 Task: Edit the show available start times in increments of 45 minutes.
Action: Mouse moved to (448, 264)
Screenshot: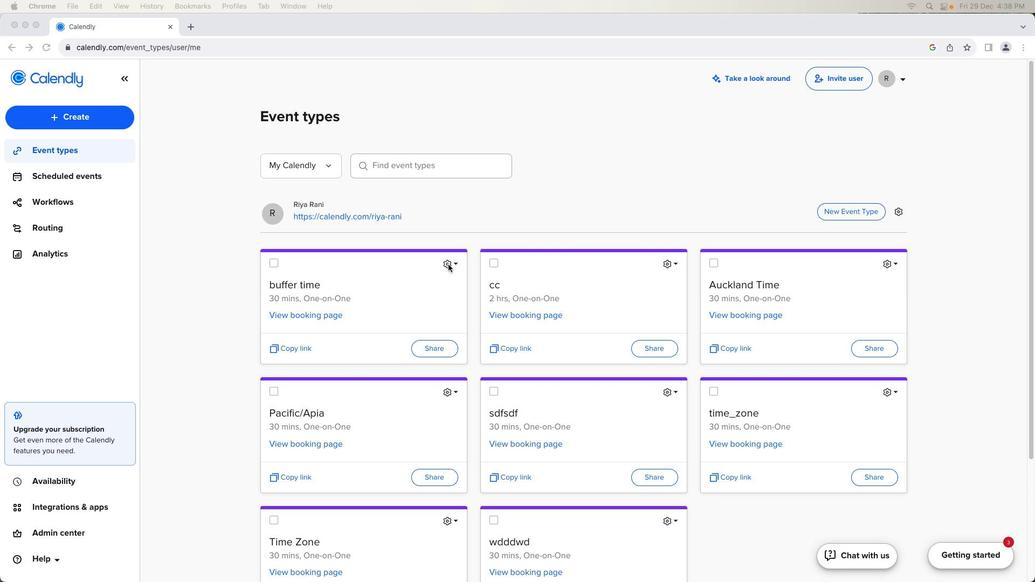 
Action: Mouse pressed left at (448, 264)
Screenshot: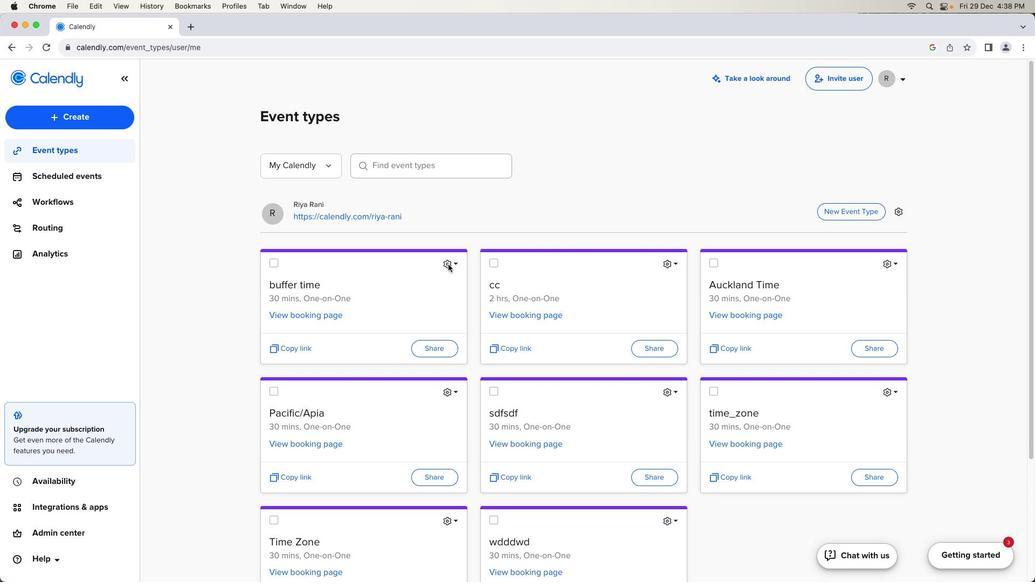 
Action: Mouse pressed left at (448, 264)
Screenshot: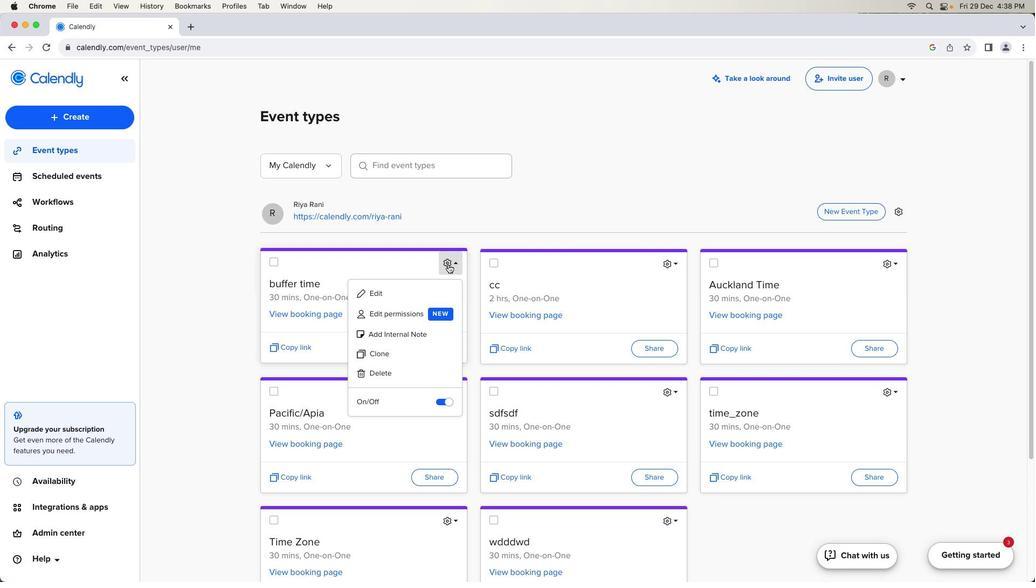 
Action: Mouse moved to (421, 298)
Screenshot: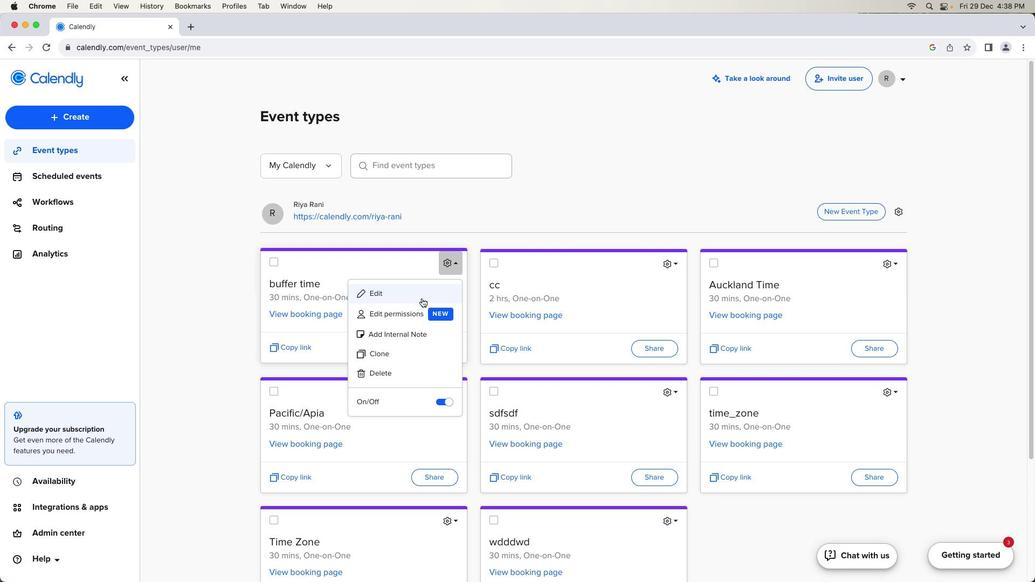 
Action: Mouse pressed left at (421, 298)
Screenshot: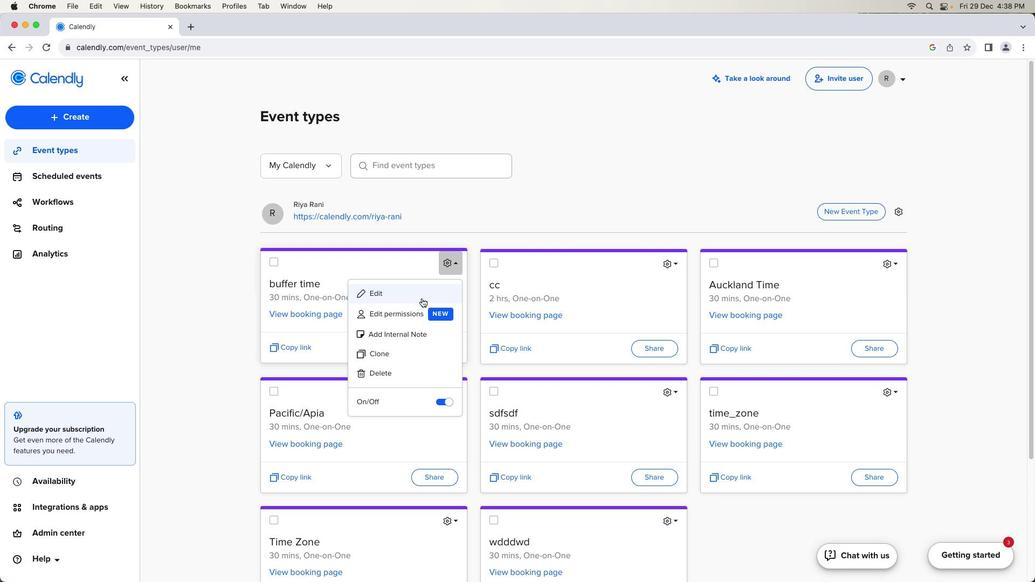 
Action: Mouse moved to (111, 476)
Screenshot: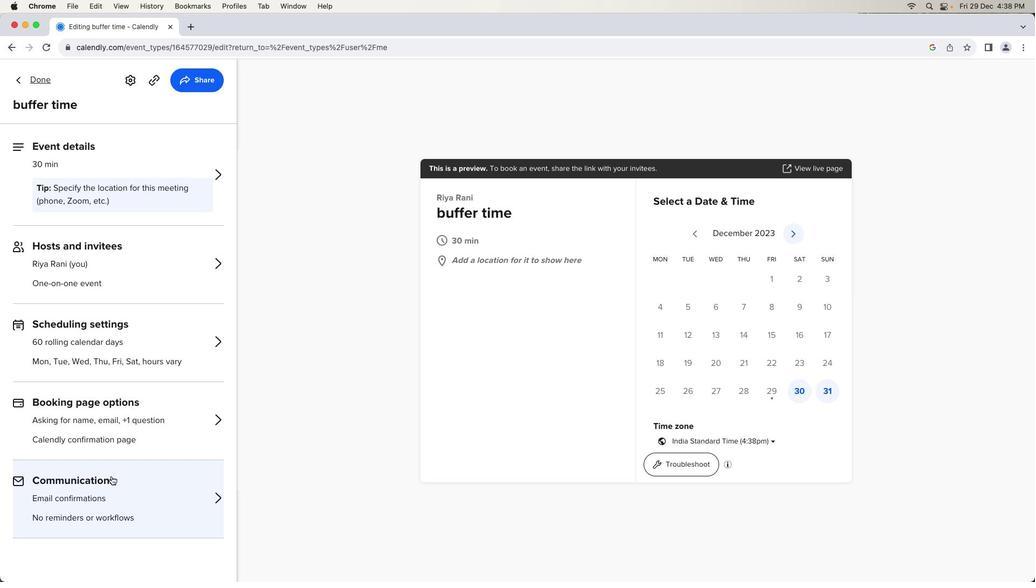 
Action: Mouse scrolled (111, 476) with delta (0, 0)
Screenshot: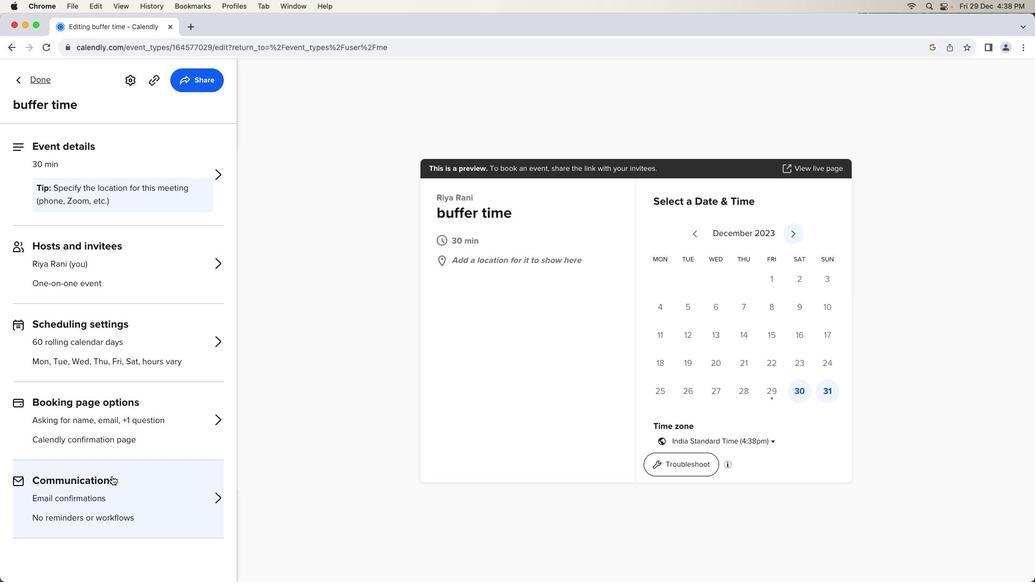 
Action: Mouse scrolled (111, 476) with delta (0, 0)
Screenshot: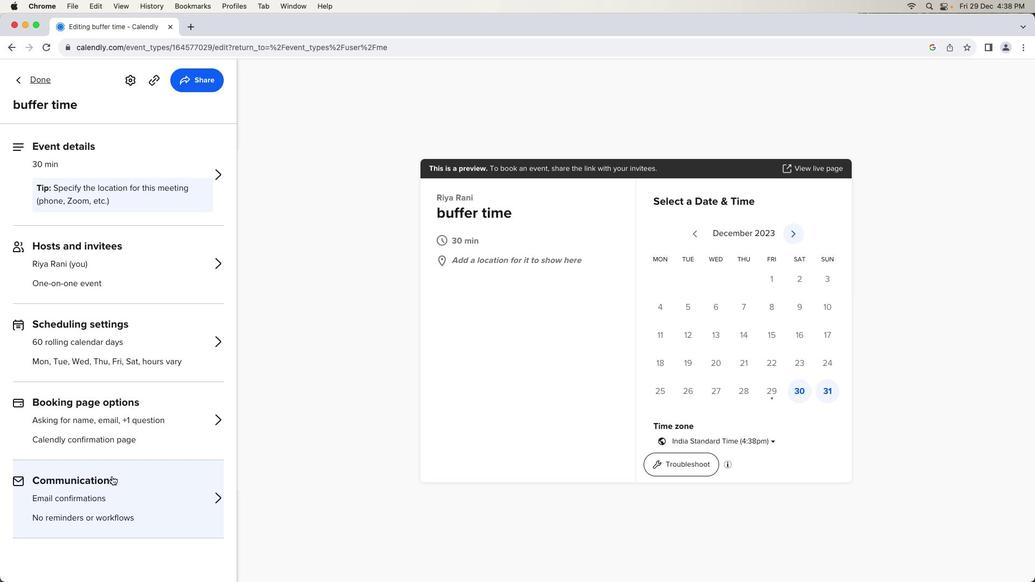 
Action: Mouse scrolled (111, 476) with delta (0, 0)
Screenshot: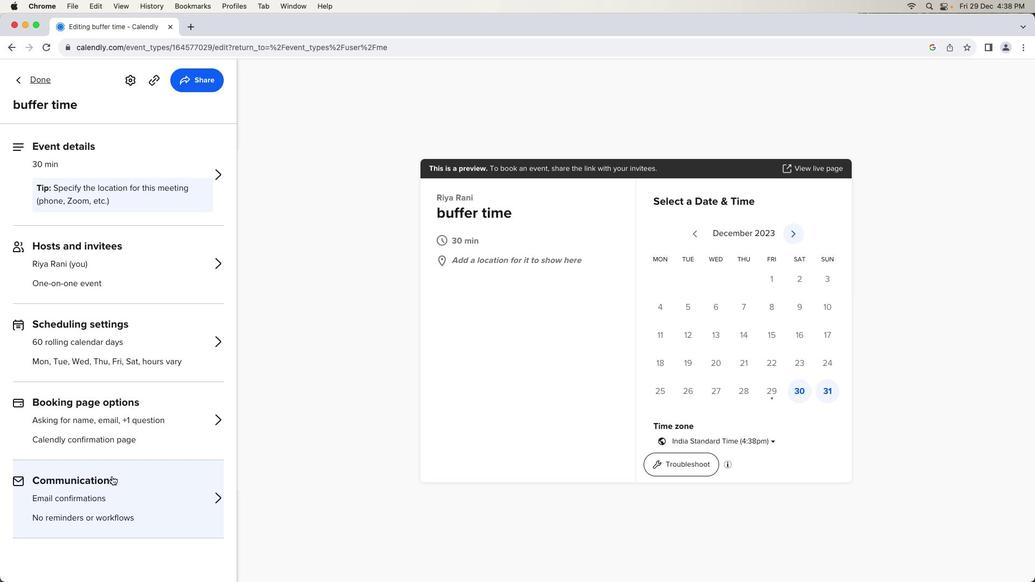 
Action: Mouse moved to (111, 476)
Screenshot: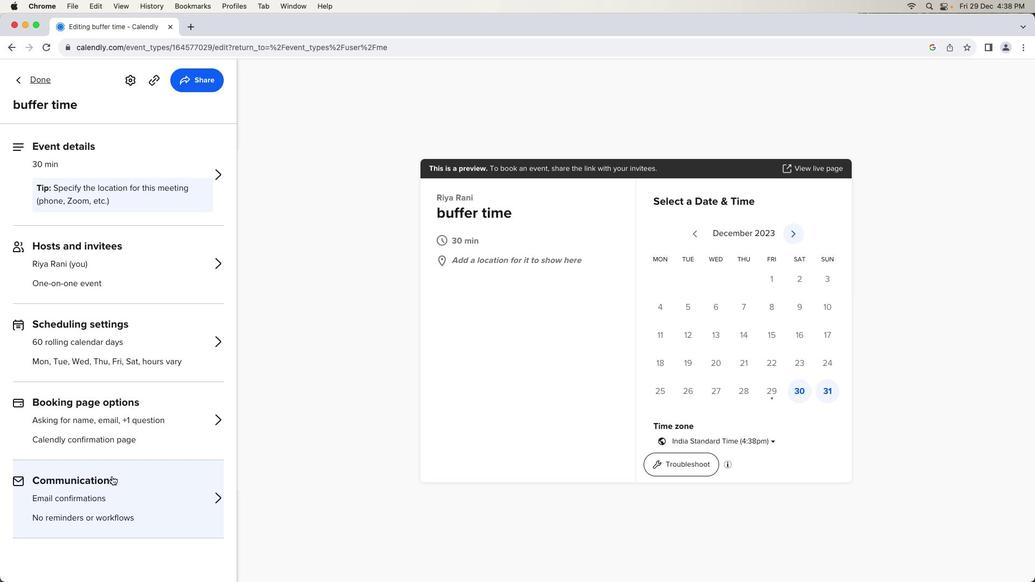 
Action: Mouse scrolled (111, 476) with delta (0, -1)
Screenshot: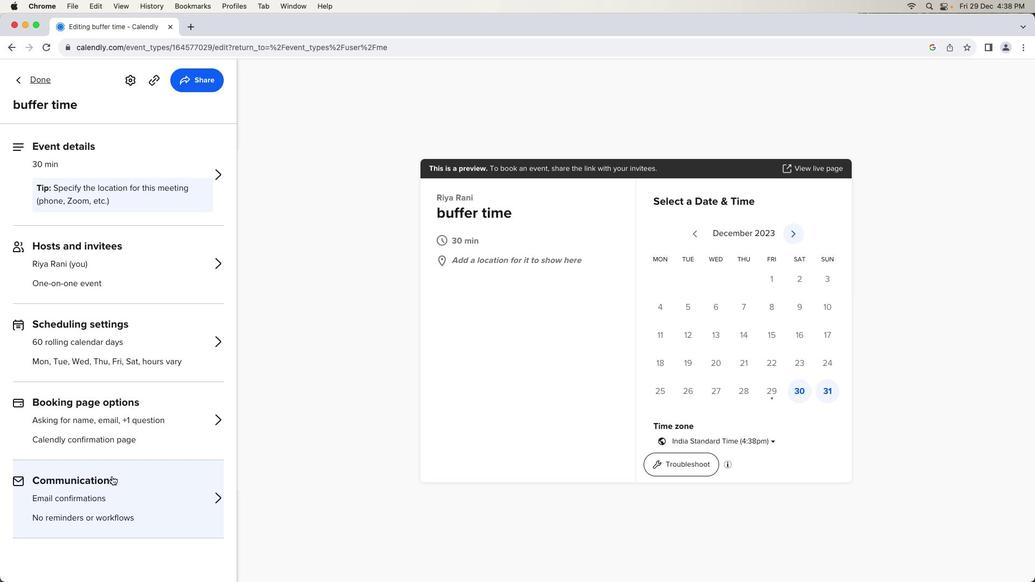 
Action: Mouse moved to (114, 470)
Screenshot: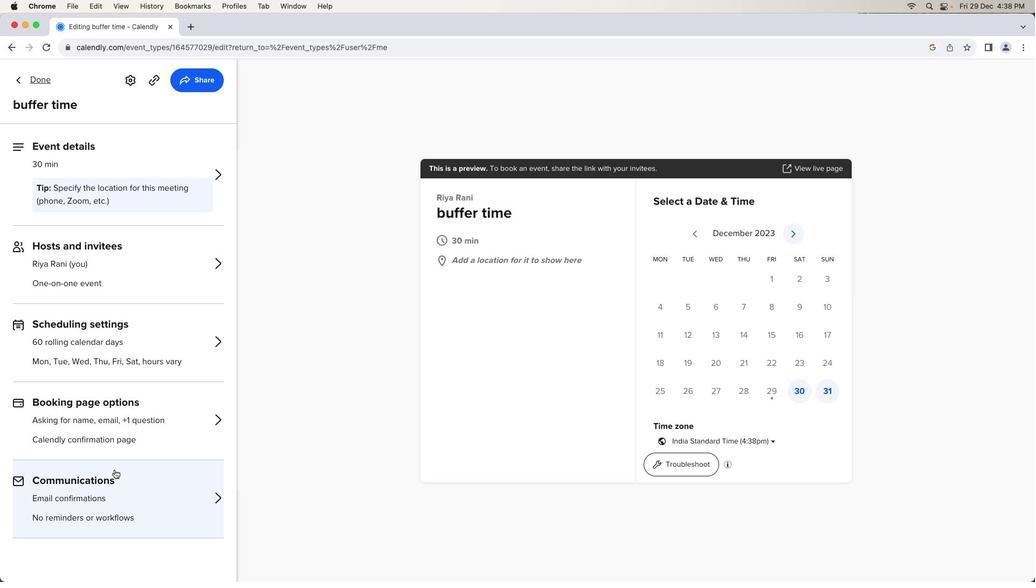 
Action: Mouse scrolled (114, 470) with delta (0, 0)
Screenshot: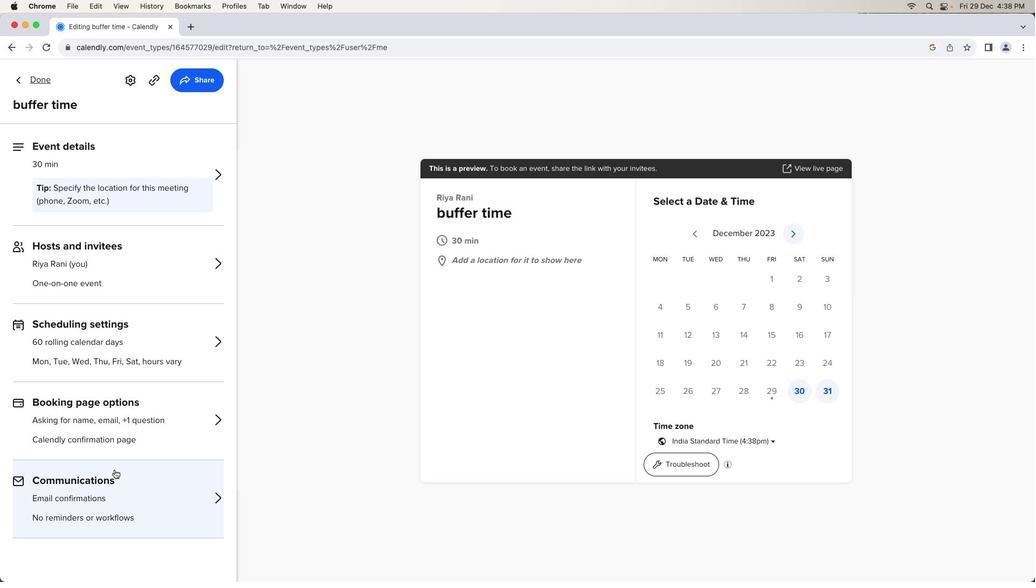 
Action: Mouse moved to (114, 469)
Screenshot: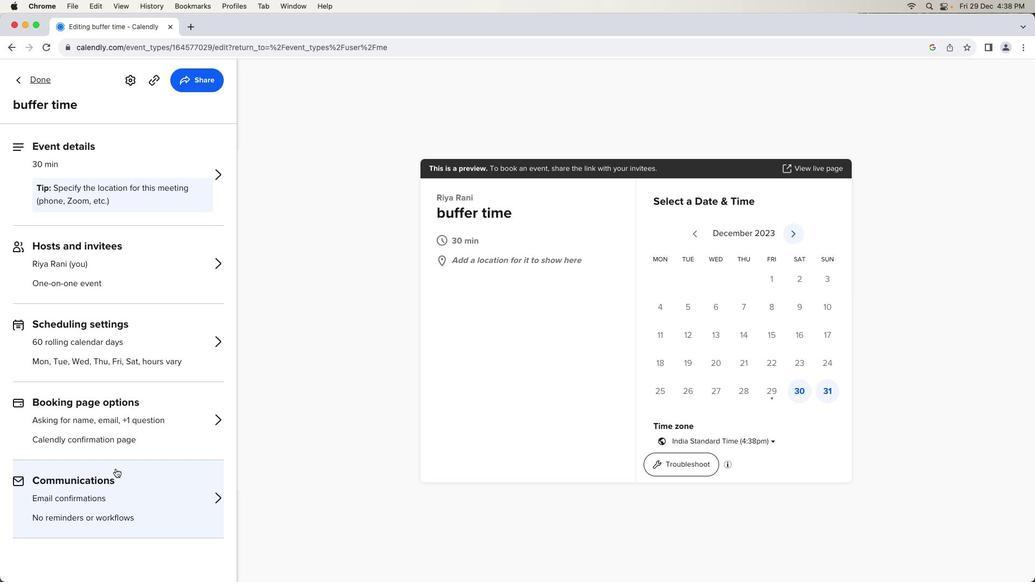 
Action: Mouse scrolled (114, 469) with delta (0, 0)
Screenshot: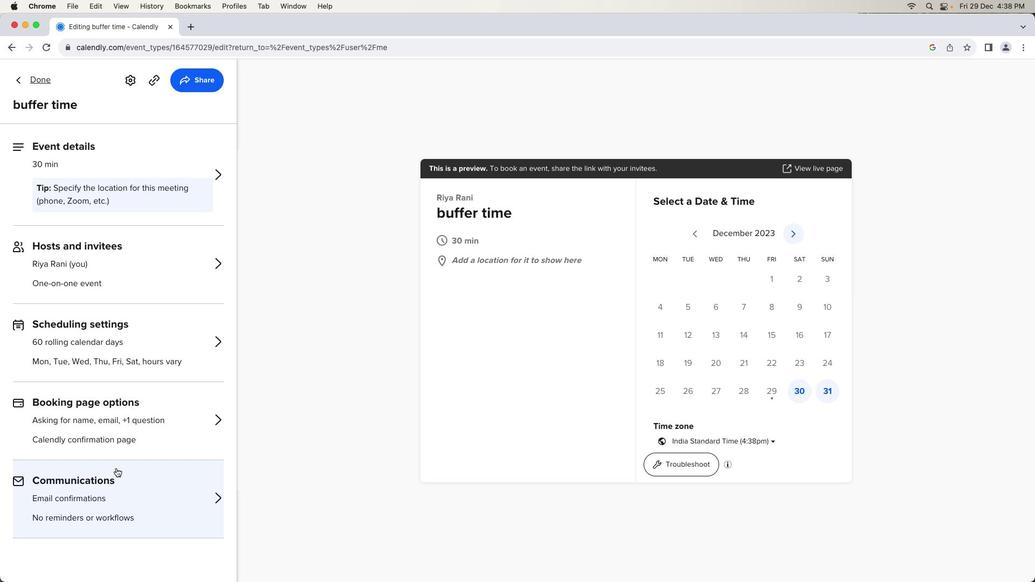
Action: Mouse scrolled (114, 469) with delta (0, 0)
Screenshot: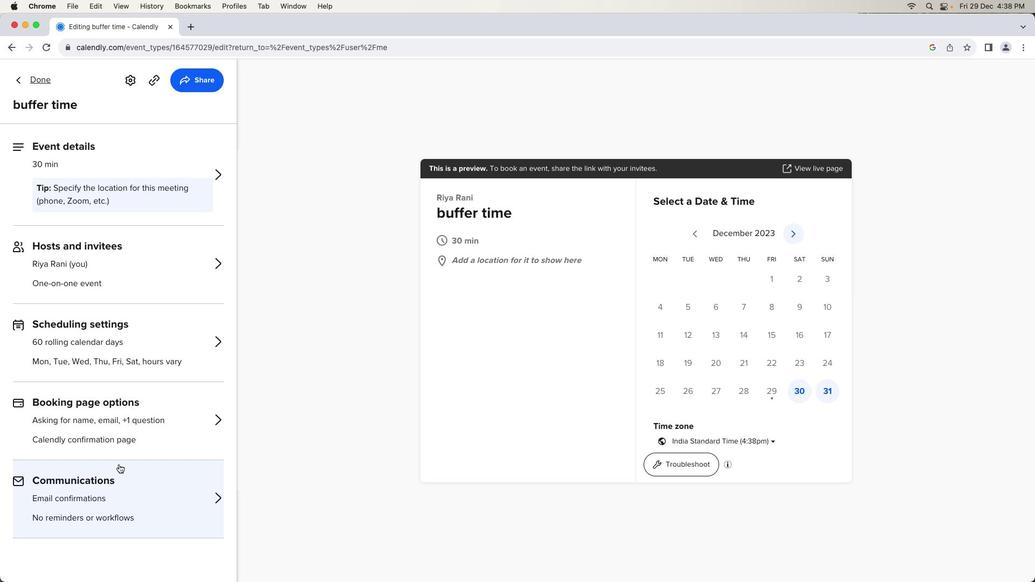 
Action: Mouse moved to (115, 468)
Screenshot: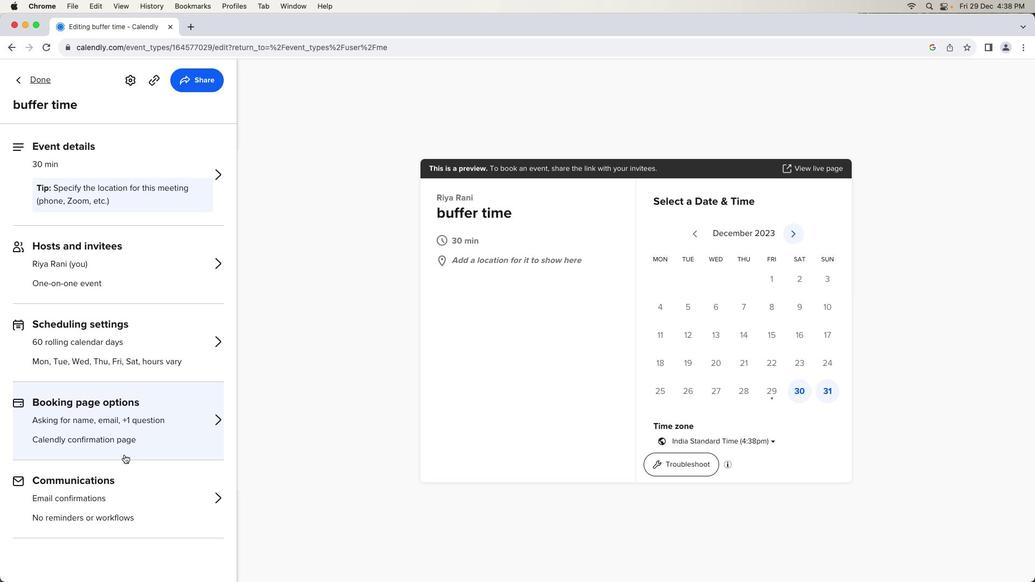 
Action: Mouse scrolled (115, 468) with delta (0, 0)
Screenshot: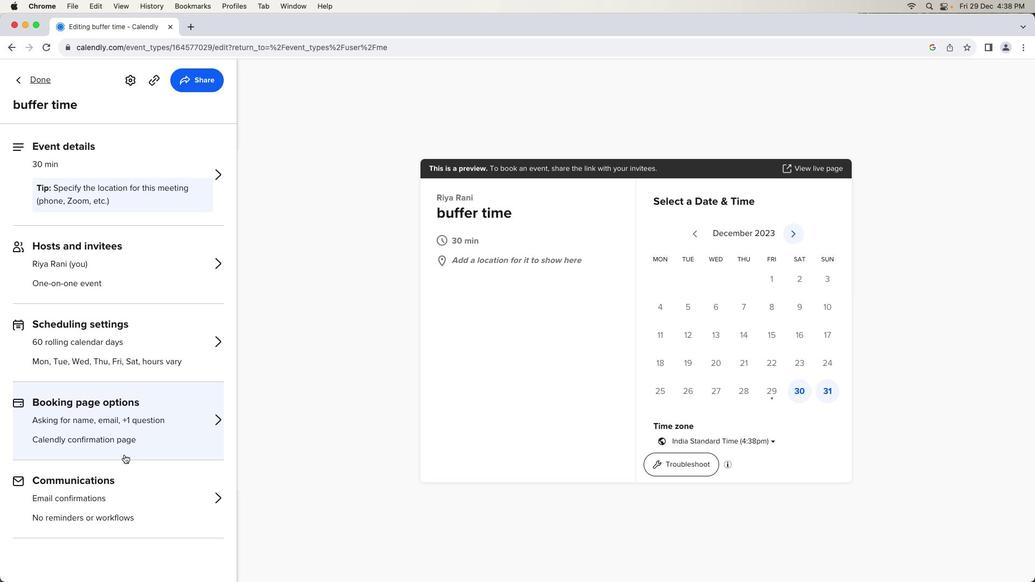 
Action: Mouse moved to (179, 337)
Screenshot: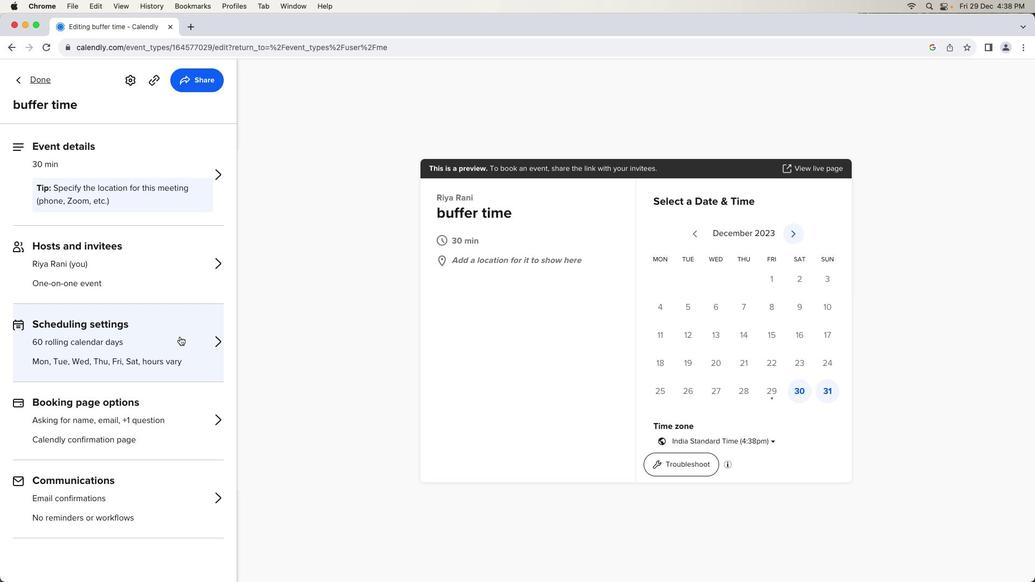 
Action: Mouse pressed left at (179, 337)
Screenshot: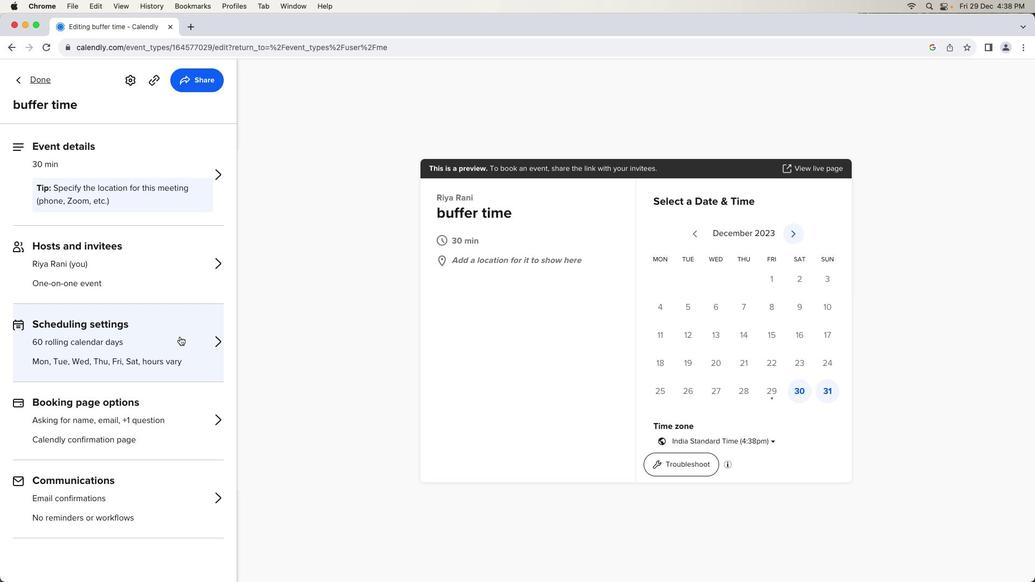 
Action: Mouse moved to (158, 423)
Screenshot: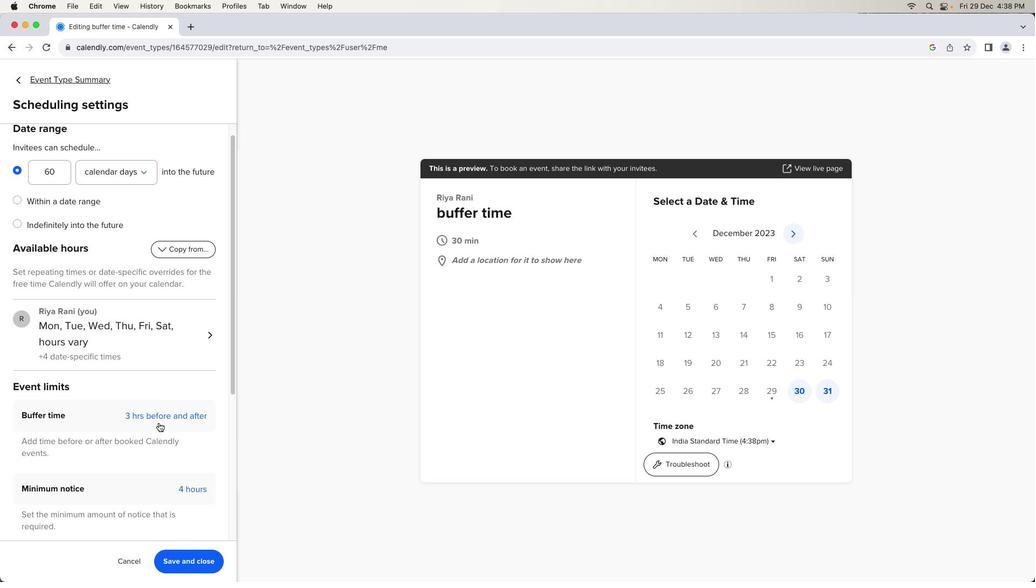 
Action: Mouse scrolled (158, 423) with delta (0, 0)
Screenshot: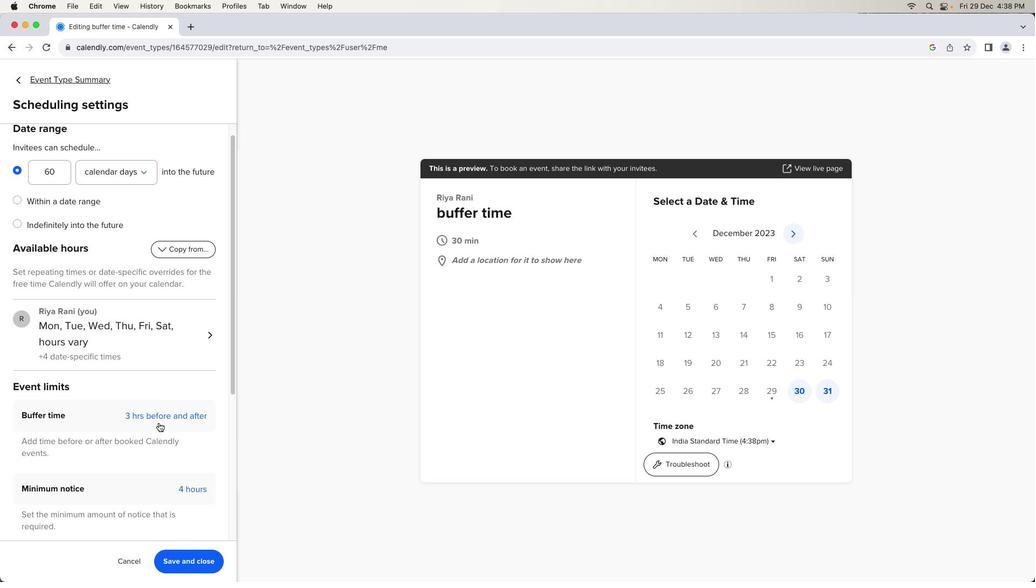 
Action: Mouse moved to (158, 422)
Screenshot: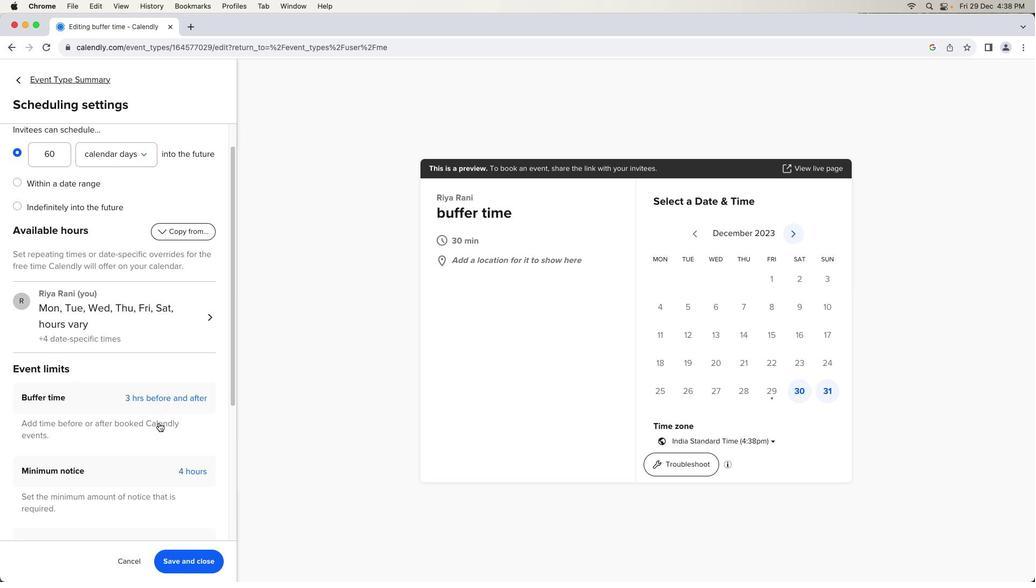 
Action: Mouse scrolled (158, 422) with delta (0, 0)
Screenshot: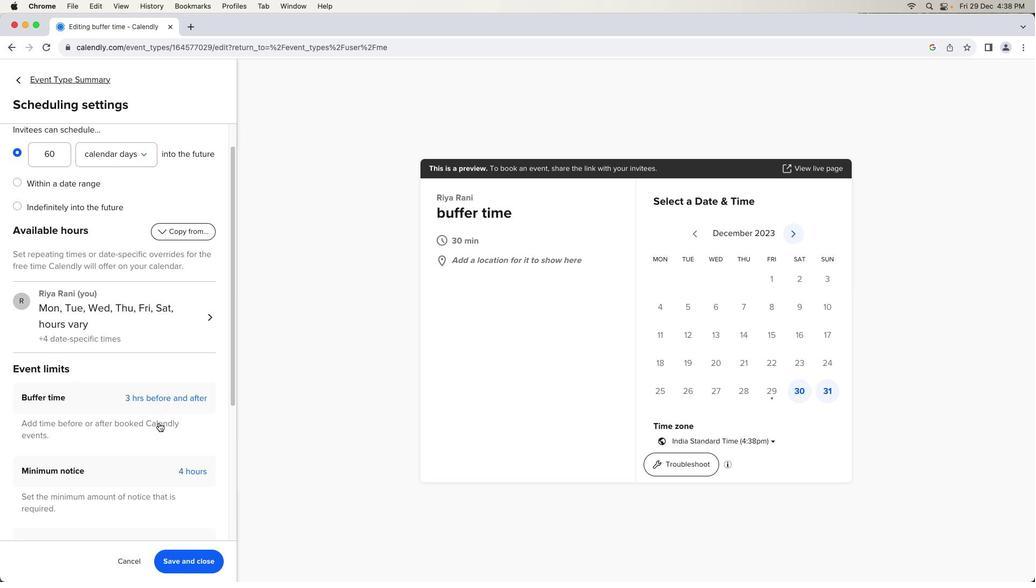 
Action: Mouse moved to (159, 422)
Screenshot: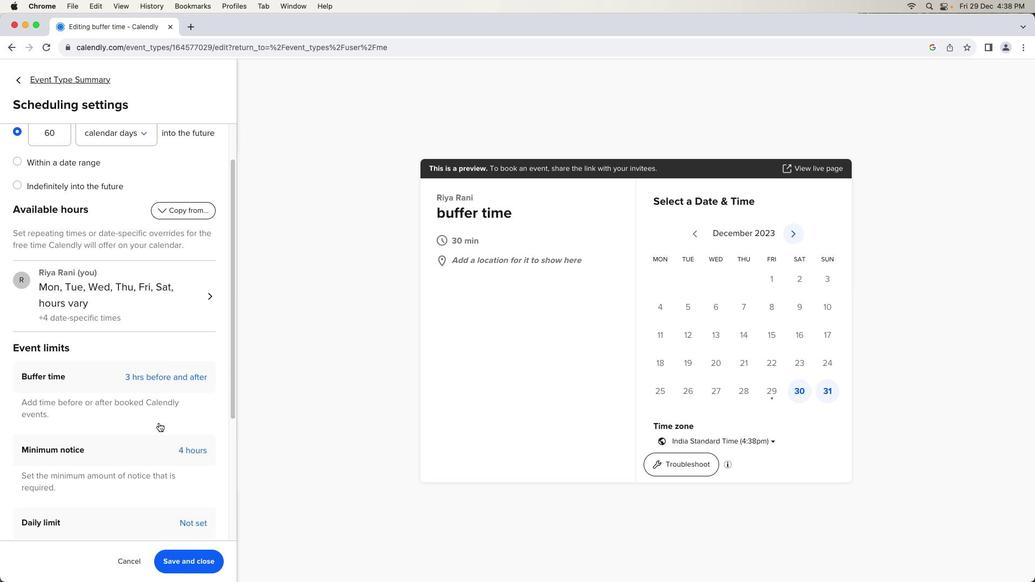 
Action: Mouse scrolled (159, 422) with delta (0, -1)
Screenshot: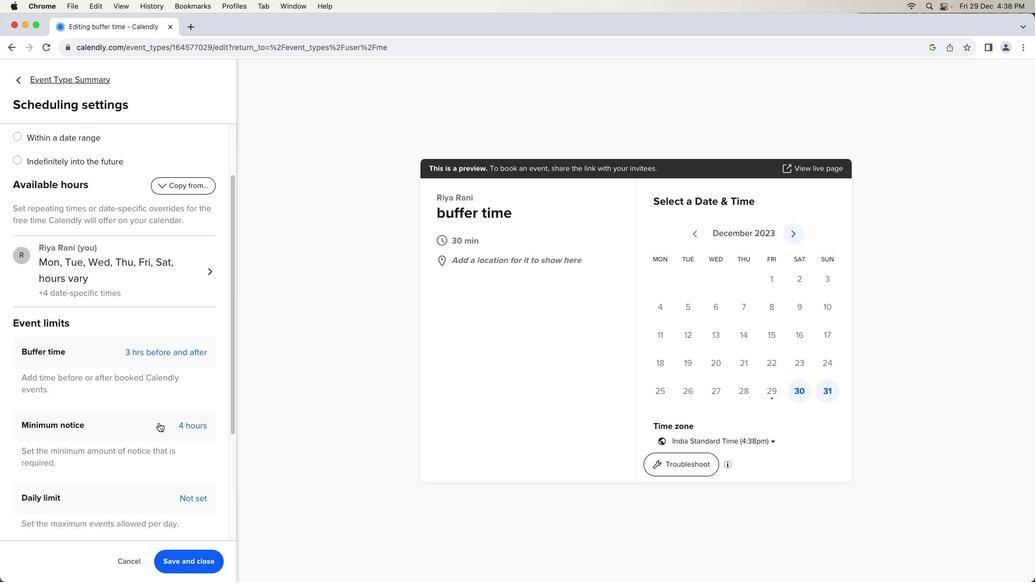 
Action: Mouse scrolled (159, 422) with delta (0, -1)
Screenshot: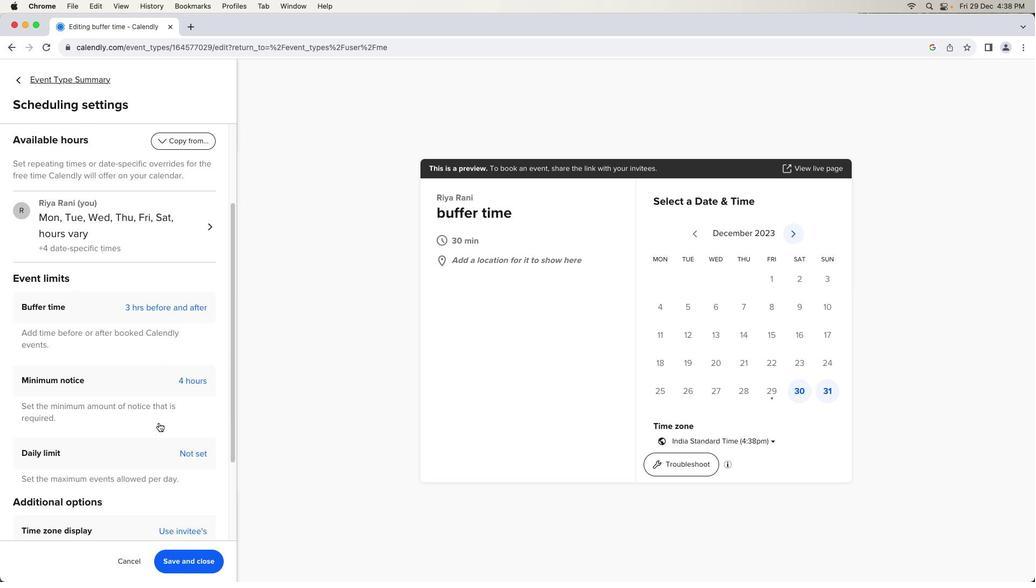 
Action: Mouse moved to (159, 422)
Screenshot: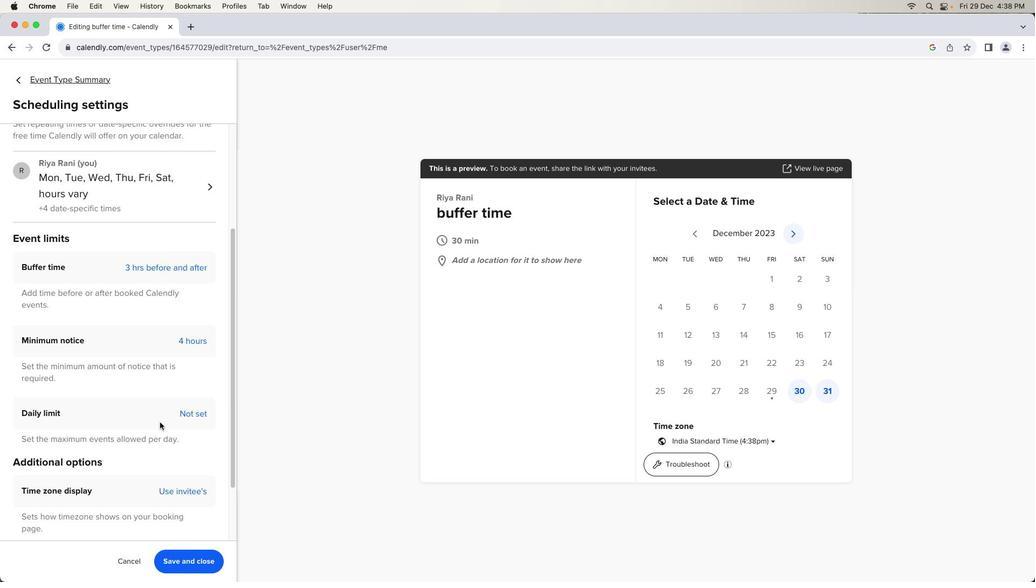
Action: Mouse scrolled (159, 422) with delta (0, 0)
Screenshot: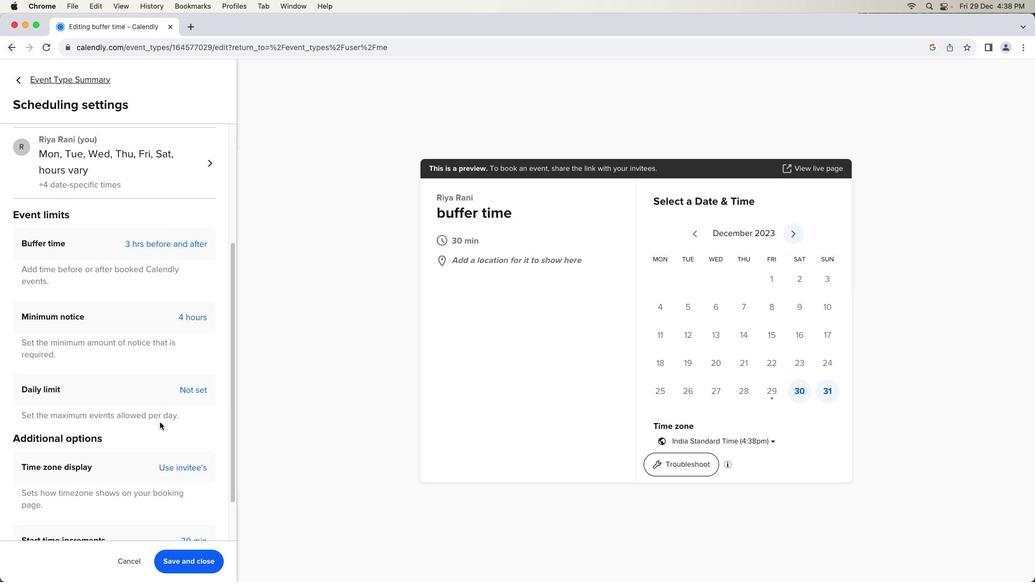 
Action: Mouse scrolled (159, 422) with delta (0, 0)
Screenshot: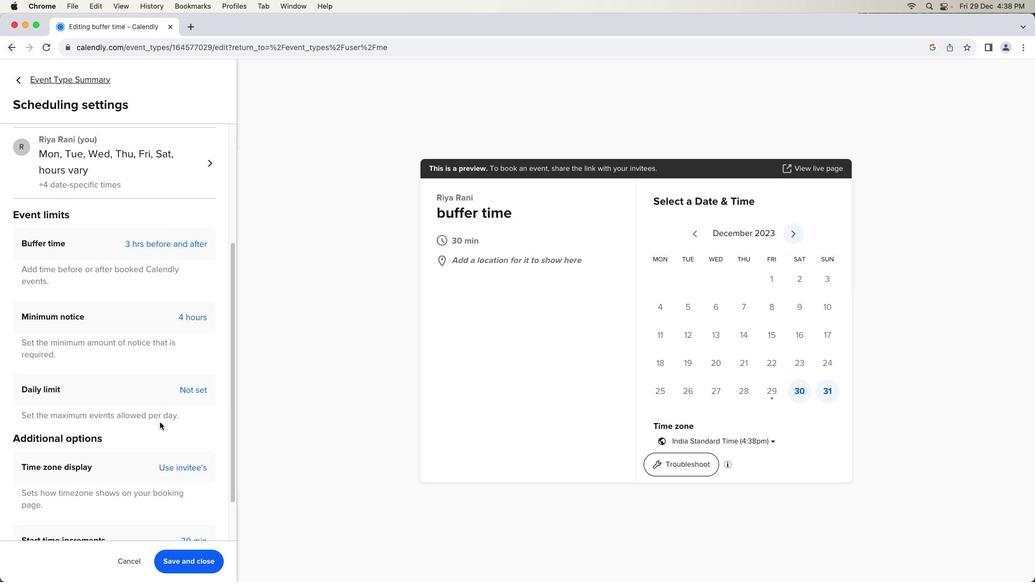 
Action: Mouse moved to (159, 422)
Screenshot: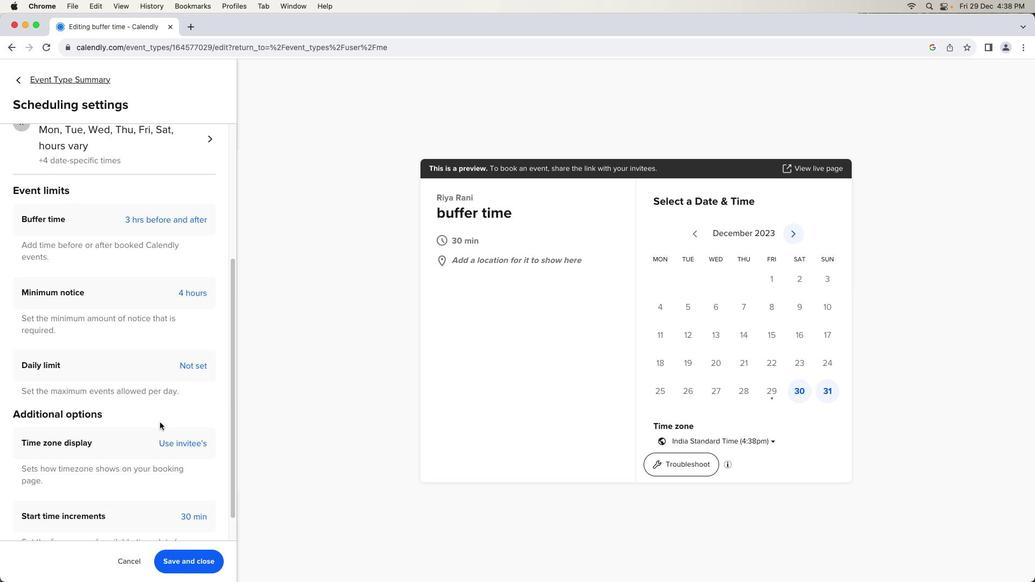 
Action: Mouse scrolled (159, 422) with delta (0, -1)
Screenshot: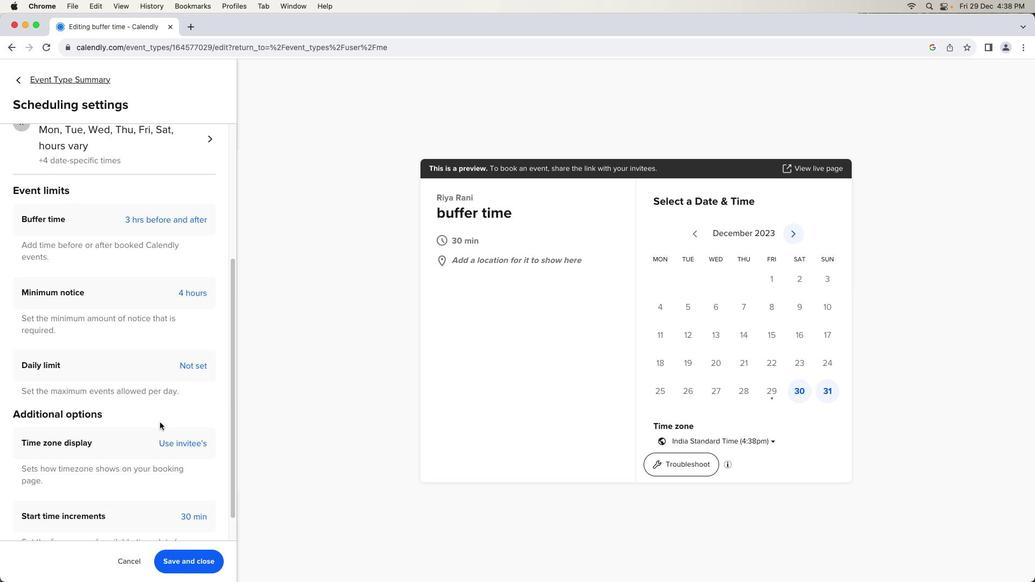 
Action: Mouse moved to (159, 422)
Screenshot: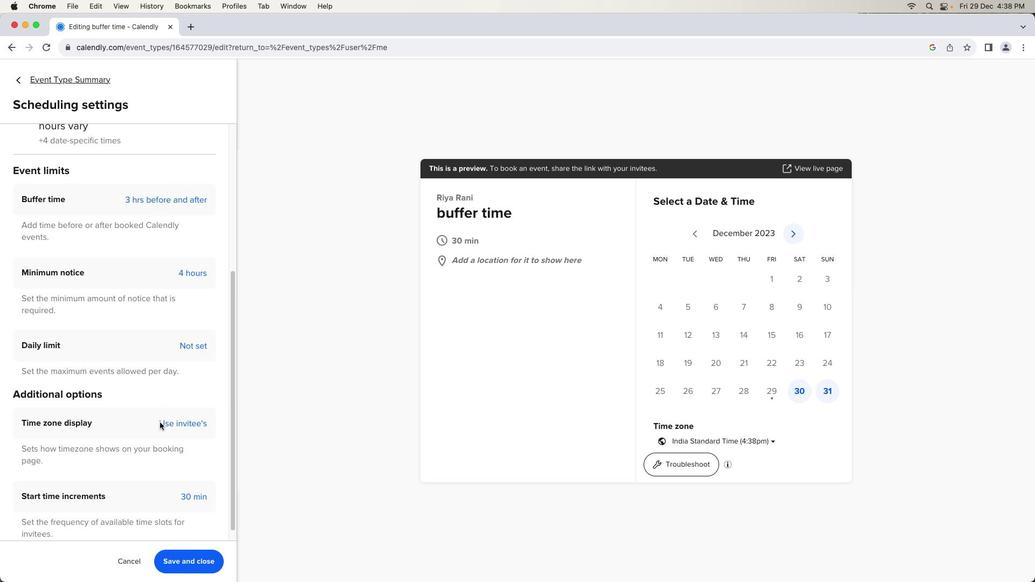 
Action: Mouse scrolled (159, 422) with delta (0, -2)
Screenshot: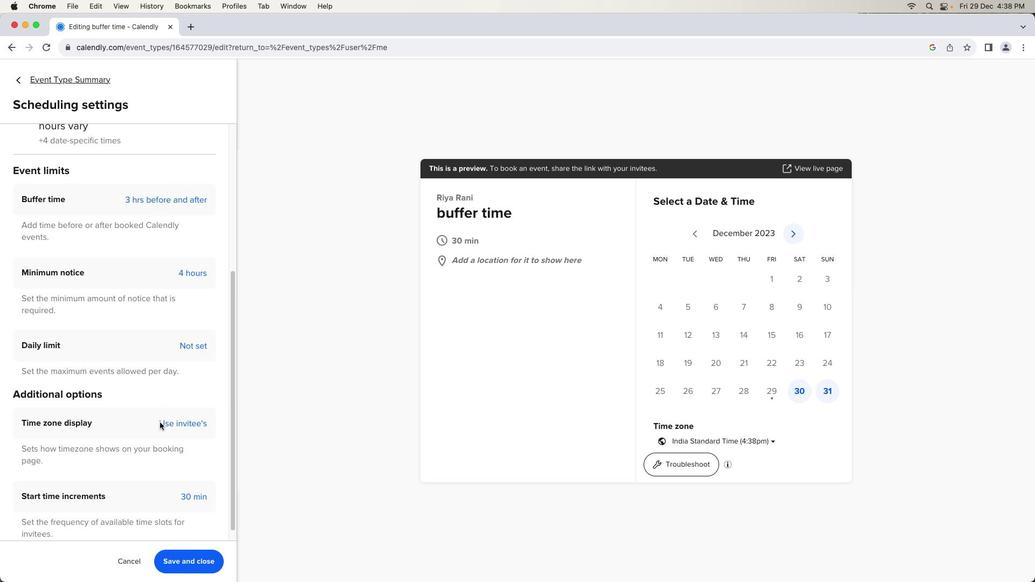 
Action: Mouse scrolled (159, 422) with delta (0, -2)
Screenshot: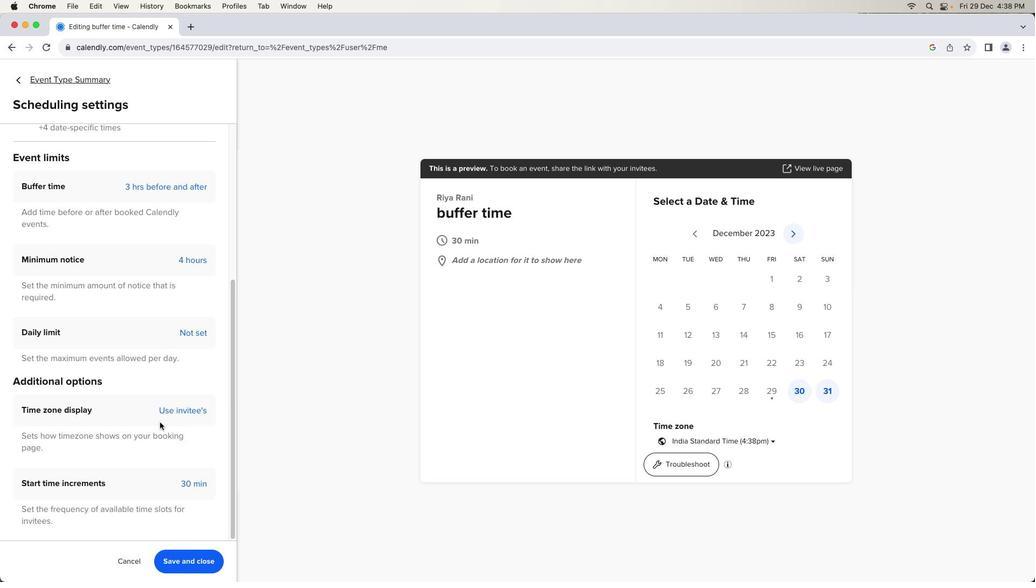 
Action: Mouse moved to (160, 422)
Screenshot: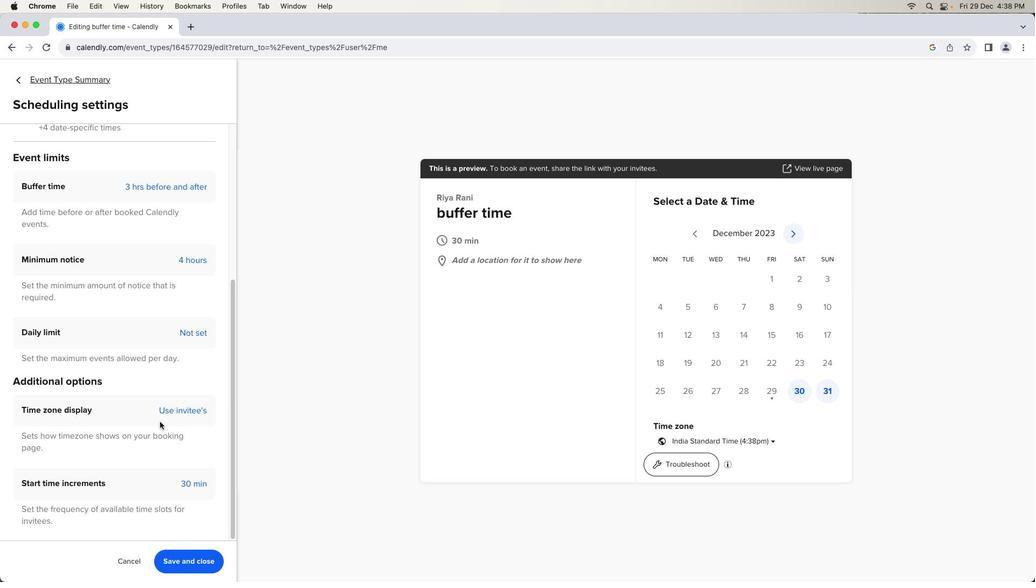 
Action: Mouse scrolled (160, 422) with delta (0, 0)
Screenshot: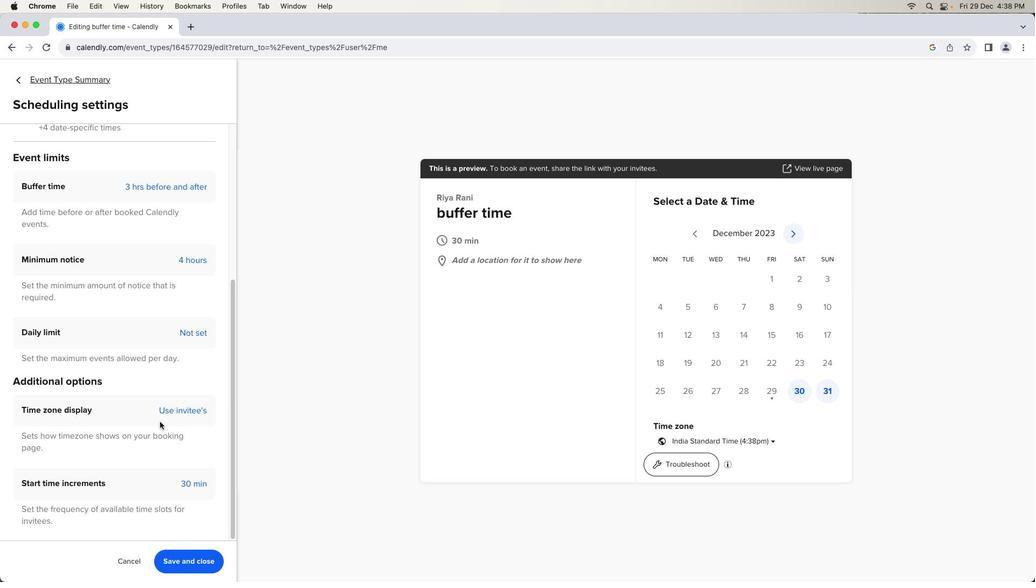 
Action: Mouse scrolled (160, 422) with delta (0, 0)
Screenshot: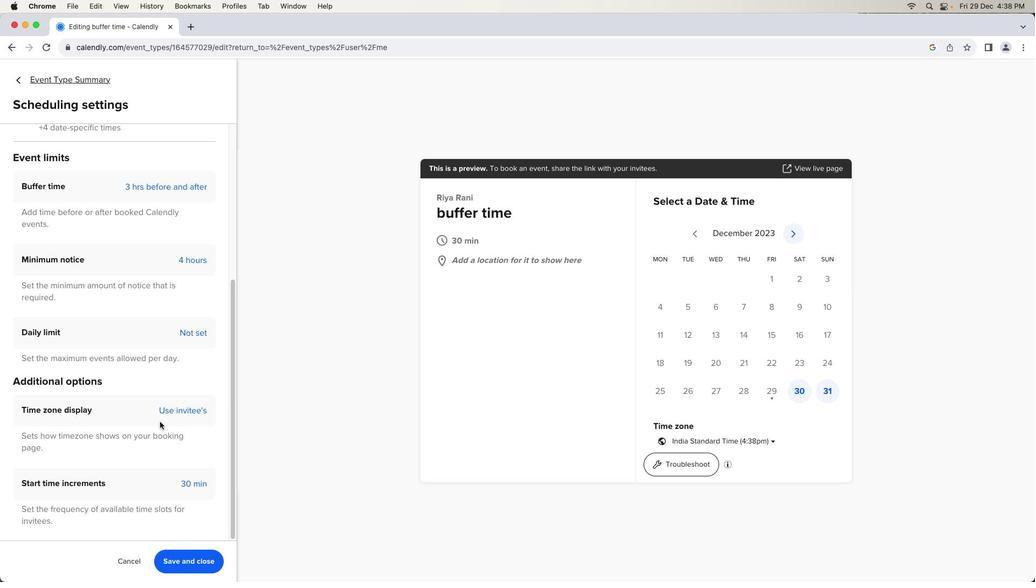
Action: Mouse scrolled (160, 422) with delta (0, -1)
Screenshot: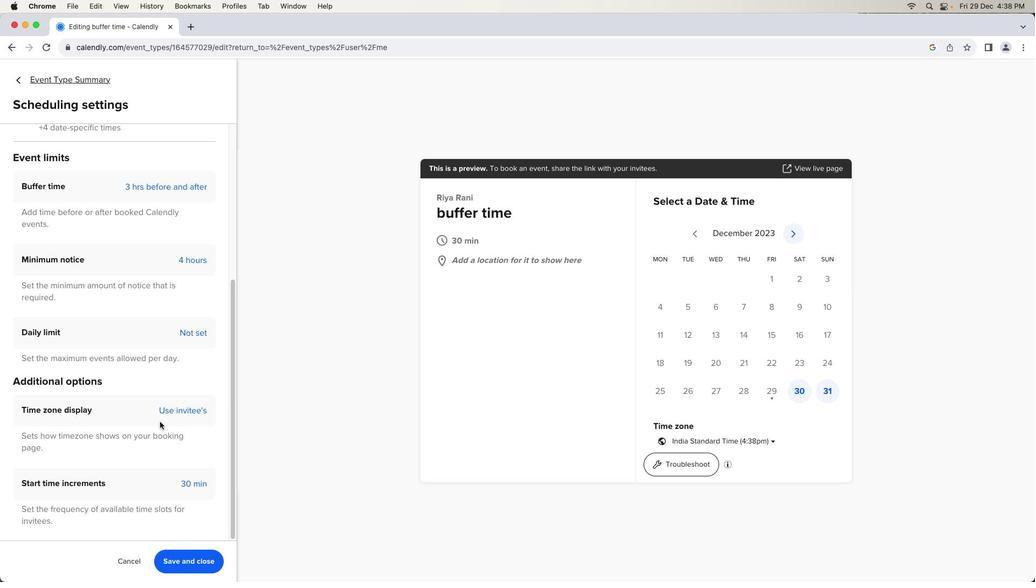
Action: Mouse scrolled (160, 422) with delta (0, -2)
Screenshot: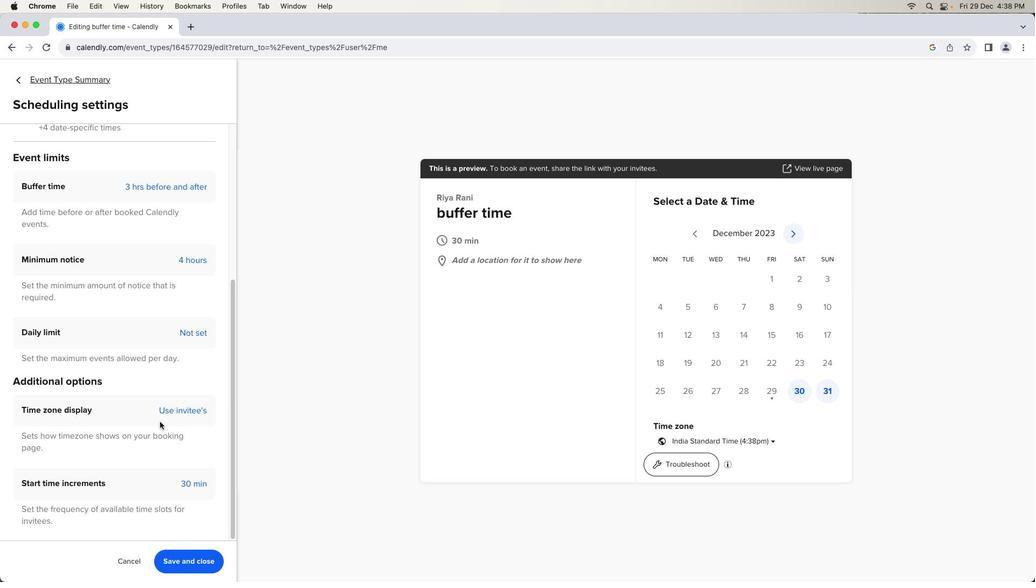
Action: Mouse moved to (74, 483)
Screenshot: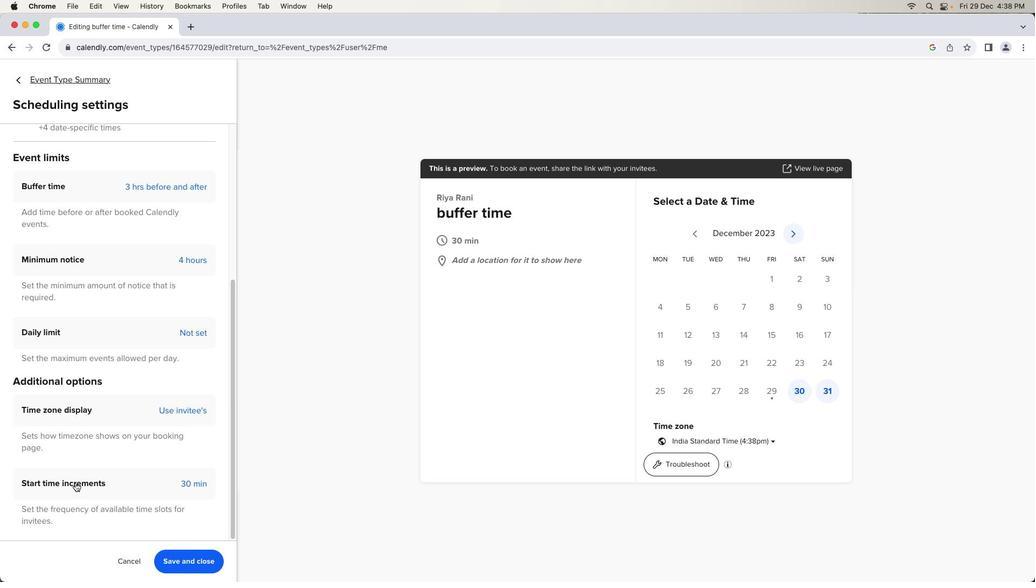 
Action: Mouse pressed left at (74, 483)
Screenshot: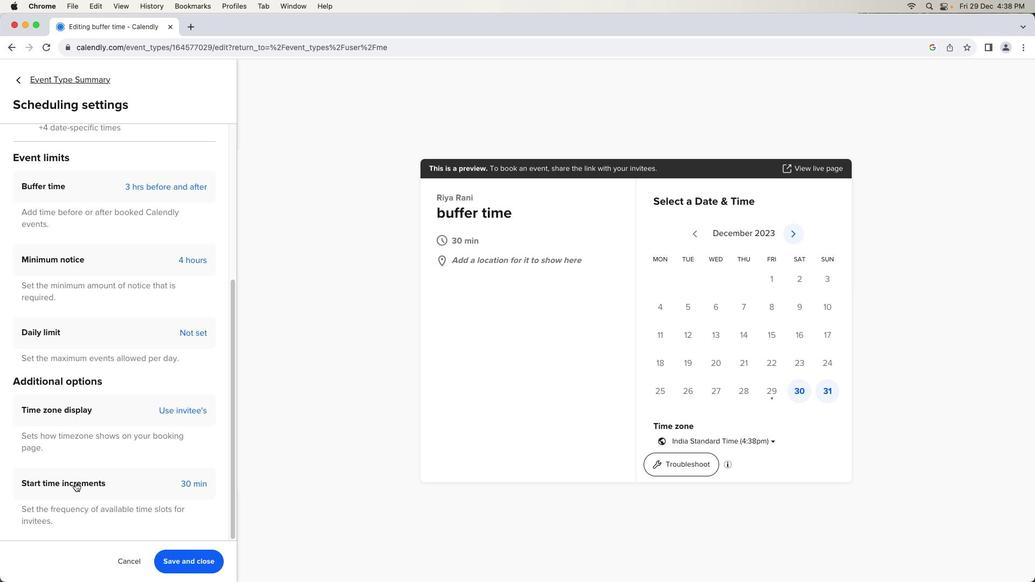 
Action: Mouse moved to (98, 482)
Screenshot: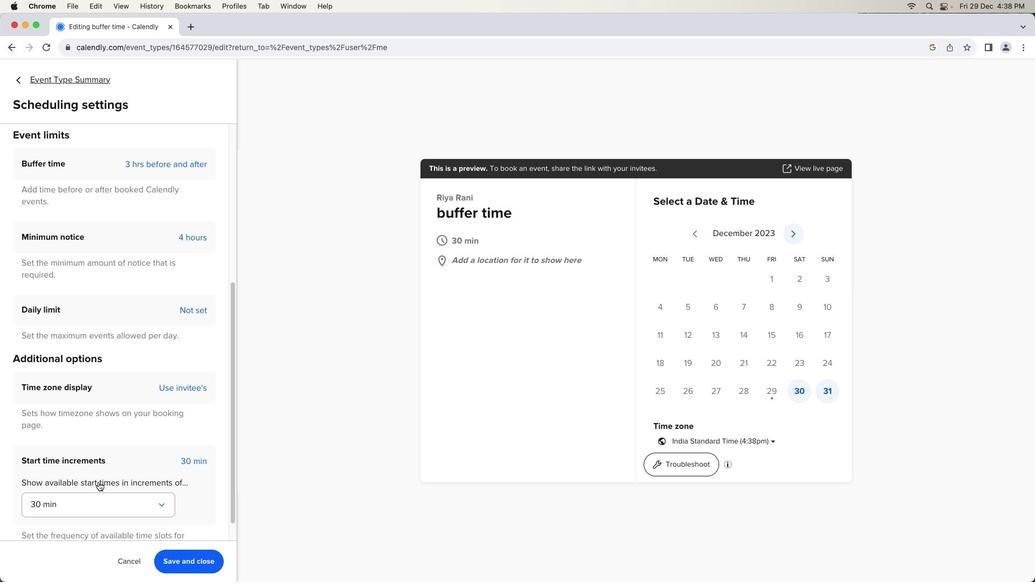 
Action: Mouse scrolled (98, 482) with delta (0, 0)
Screenshot: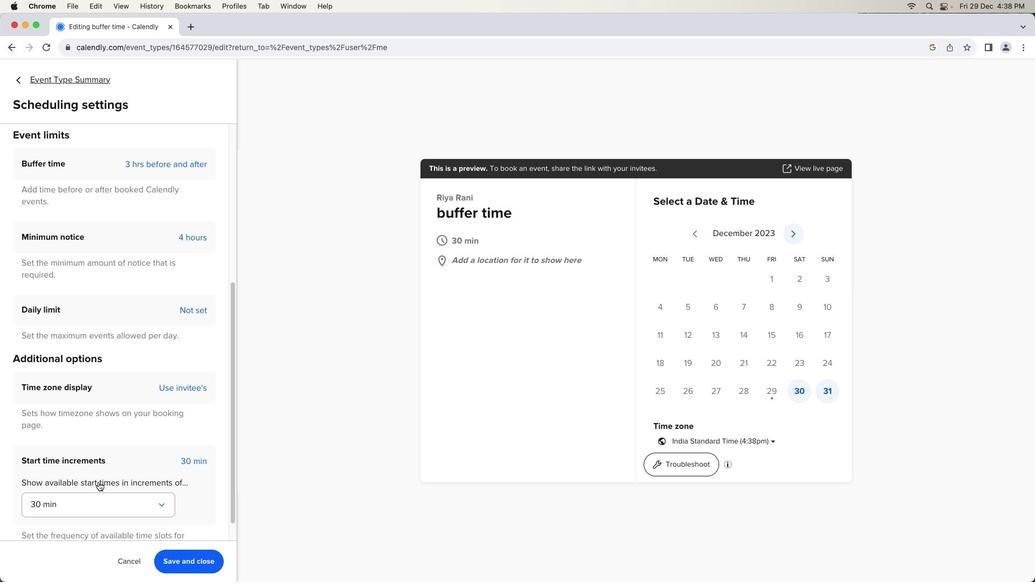 
Action: Mouse moved to (98, 482)
Screenshot: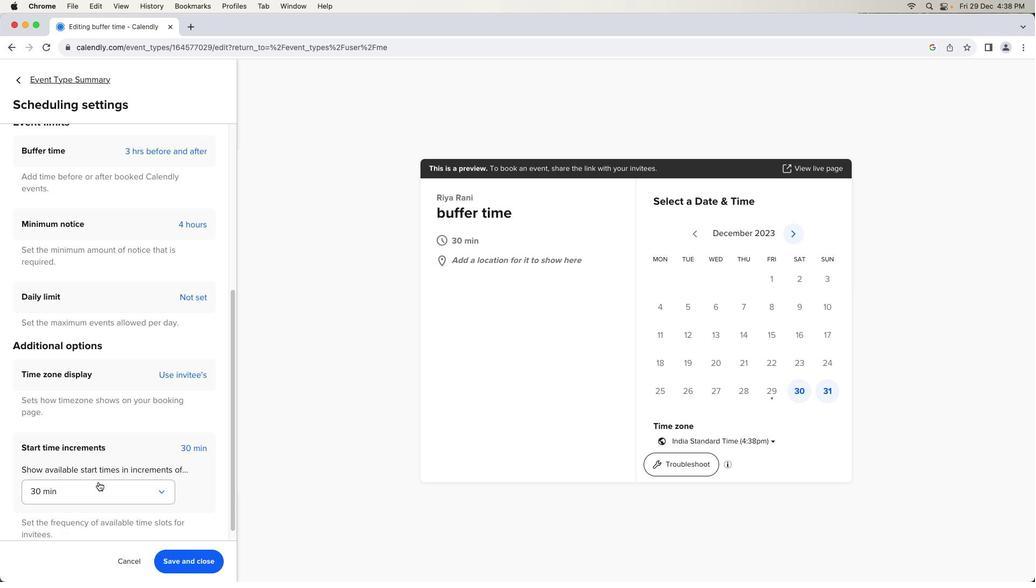 
Action: Mouse scrolled (98, 482) with delta (0, 0)
Screenshot: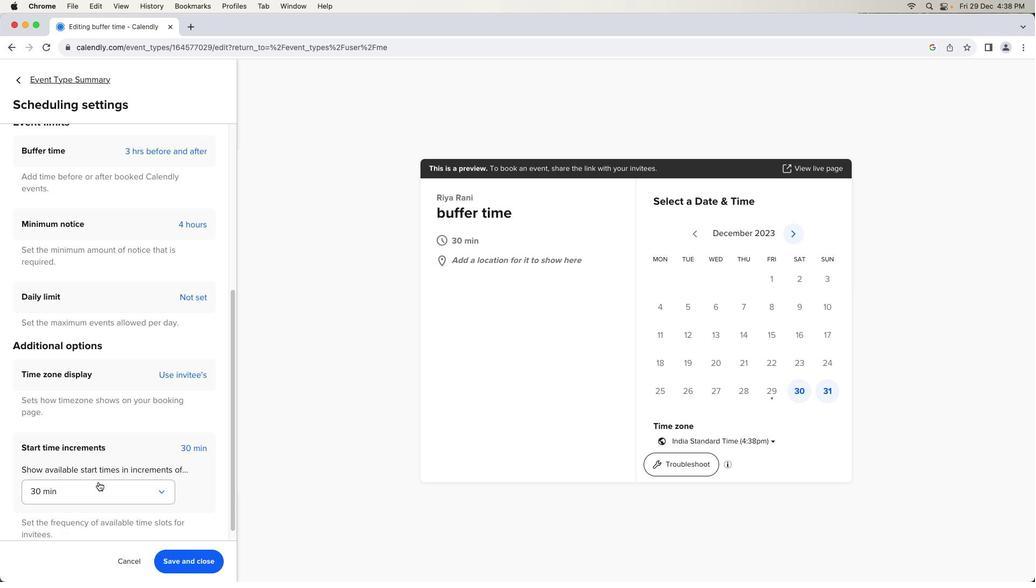 
Action: Mouse scrolled (98, 482) with delta (0, -1)
Screenshot: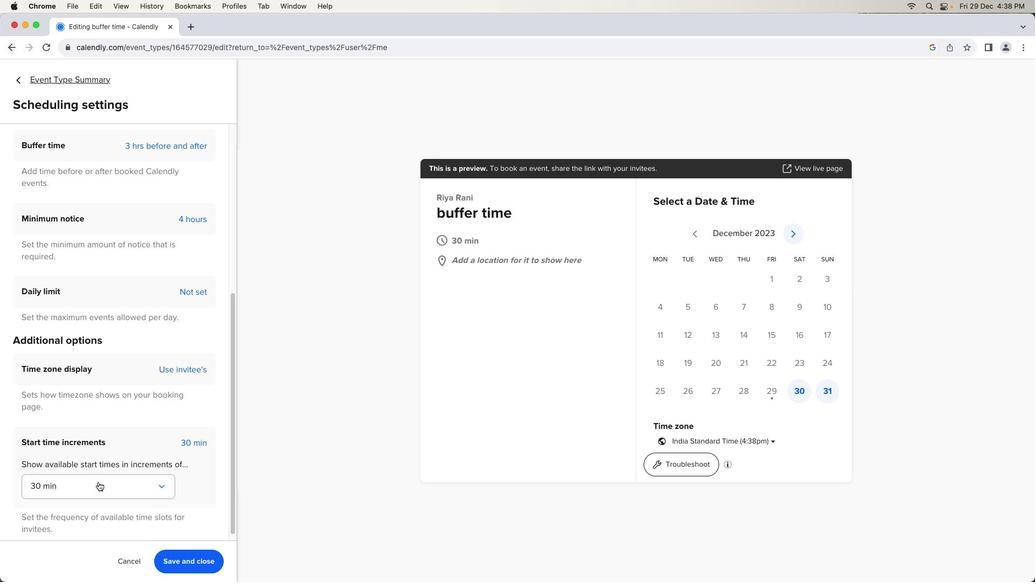 
Action: Mouse scrolled (98, 482) with delta (0, -2)
Screenshot: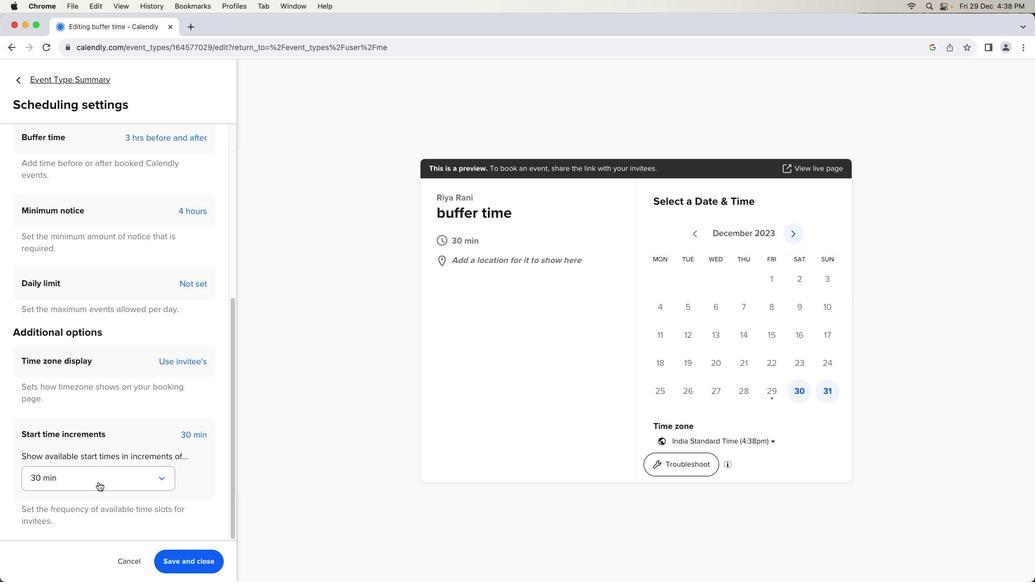 
Action: Mouse moved to (165, 477)
Screenshot: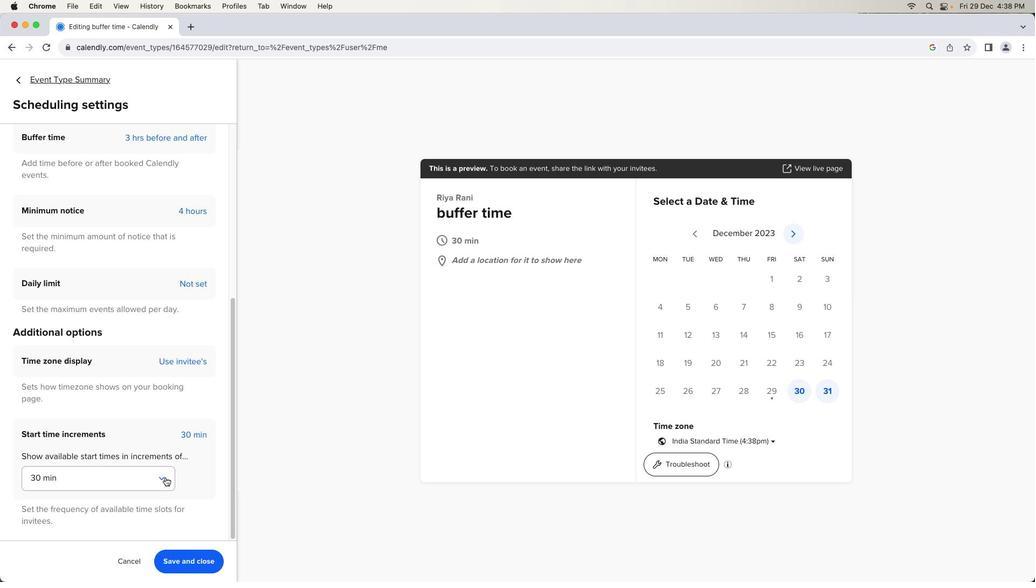 
Action: Mouse pressed left at (165, 477)
Screenshot: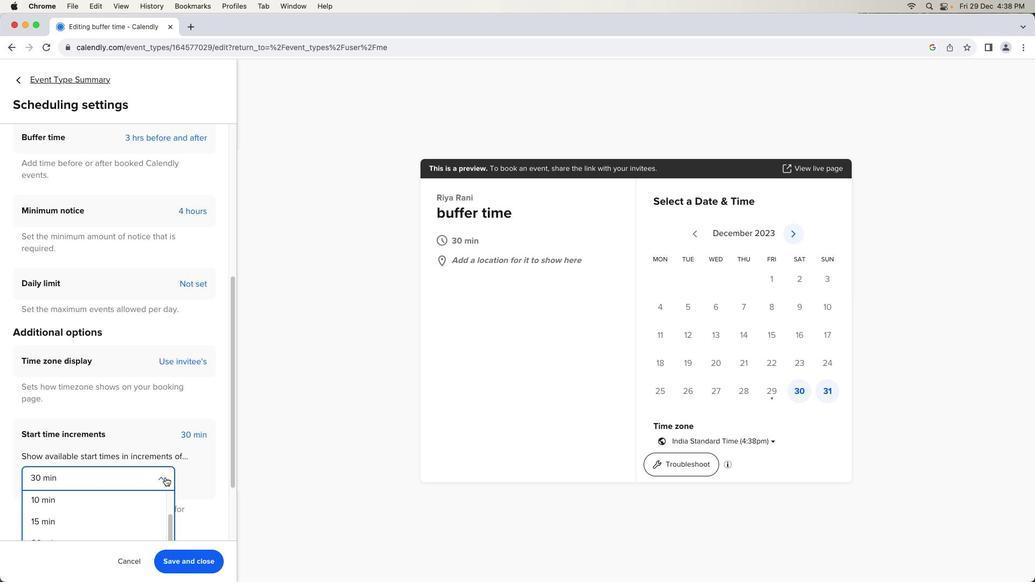 
Action: Mouse scrolled (165, 477) with delta (0, 0)
Screenshot: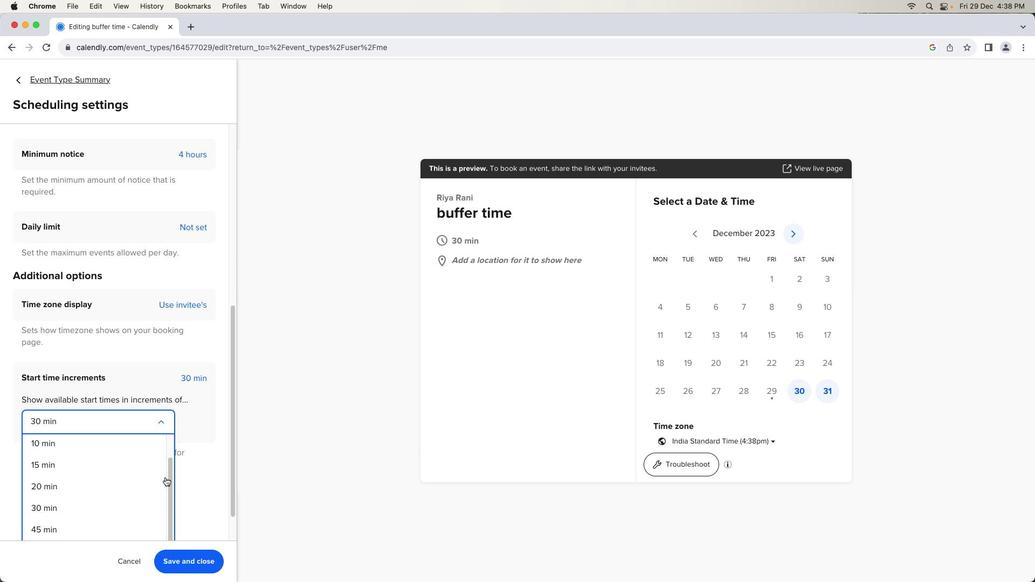 
Action: Mouse scrolled (165, 477) with delta (0, 0)
Screenshot: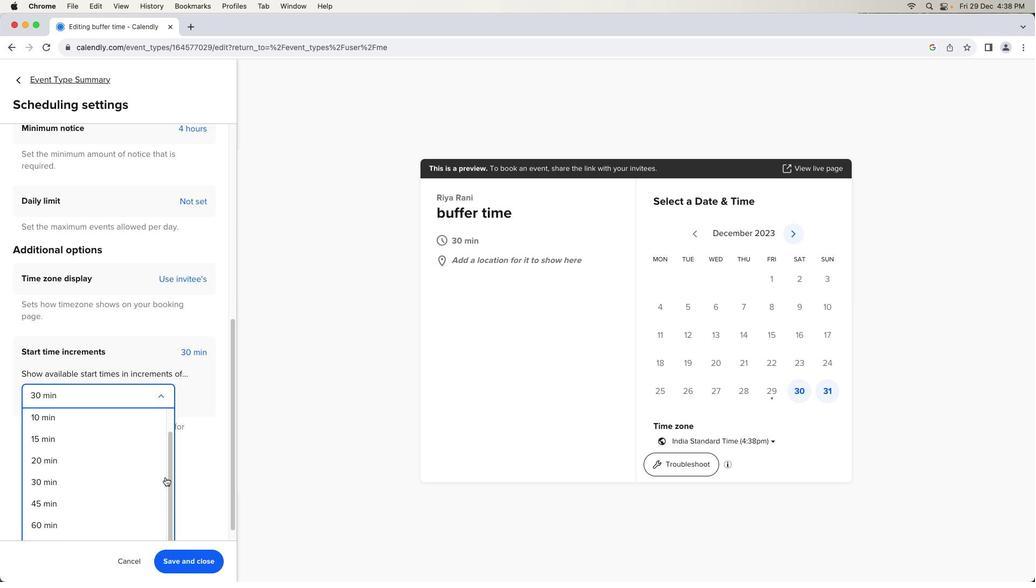 
Action: Mouse scrolled (165, 477) with delta (0, -1)
Screenshot: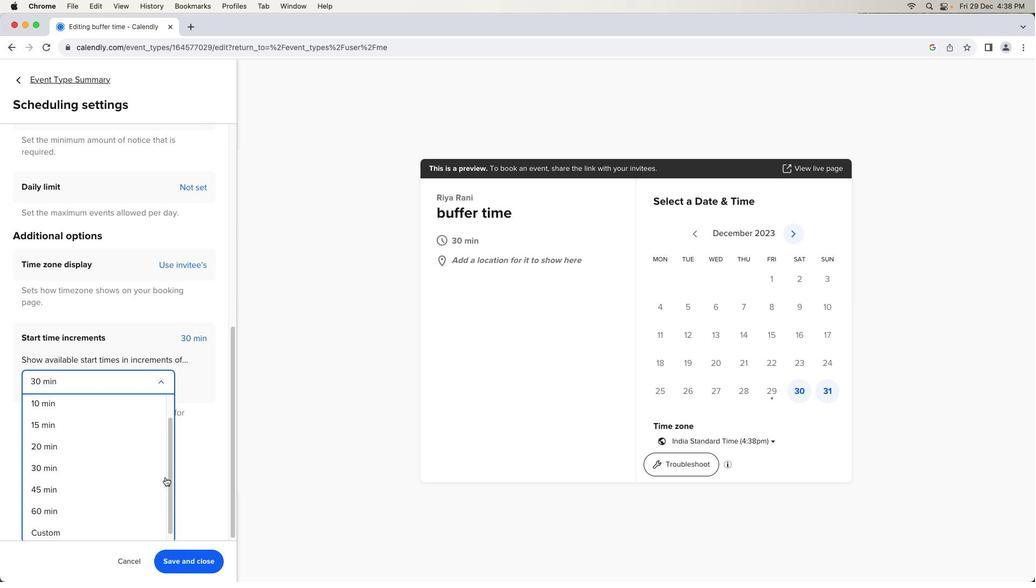 
Action: Mouse scrolled (165, 477) with delta (0, -2)
Screenshot: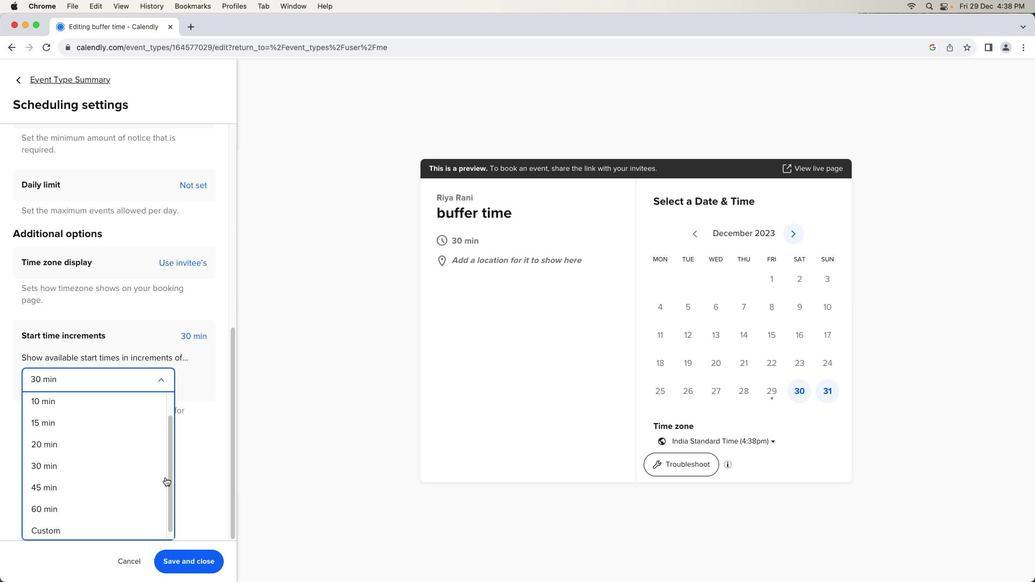 
Action: Mouse moved to (65, 482)
Screenshot: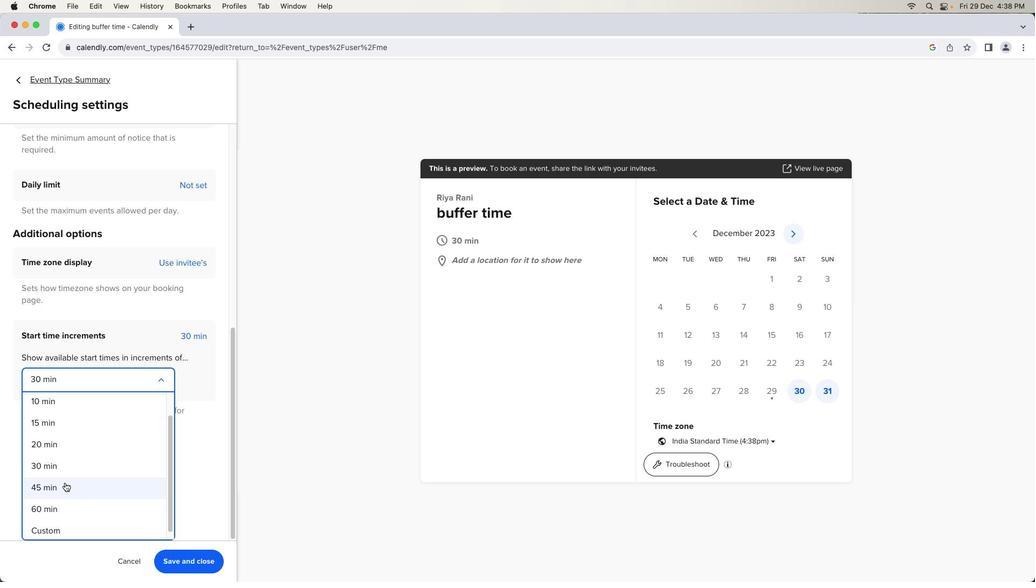 
Action: Mouse pressed left at (65, 482)
Screenshot: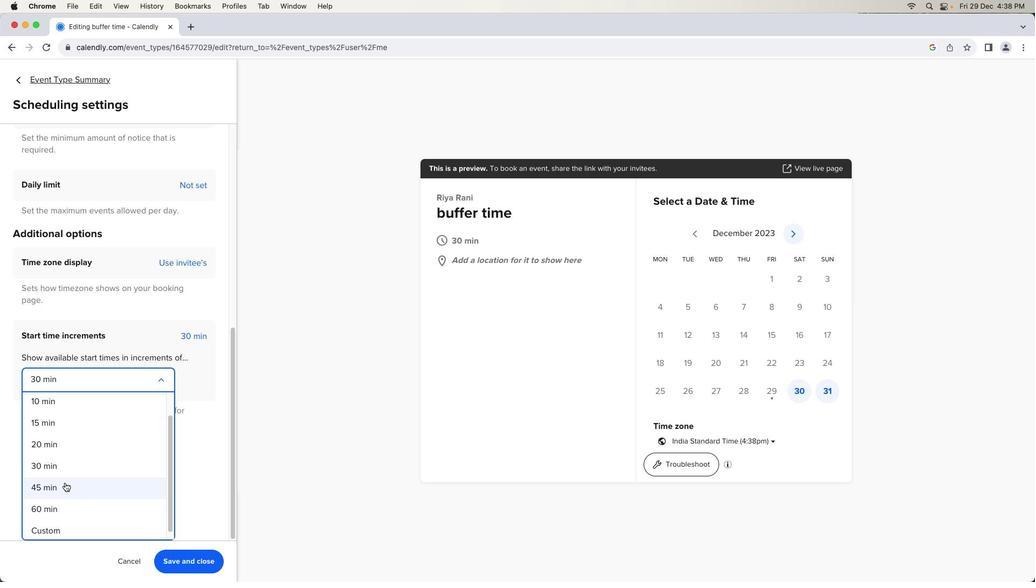 
Action: Mouse moved to (197, 564)
Screenshot: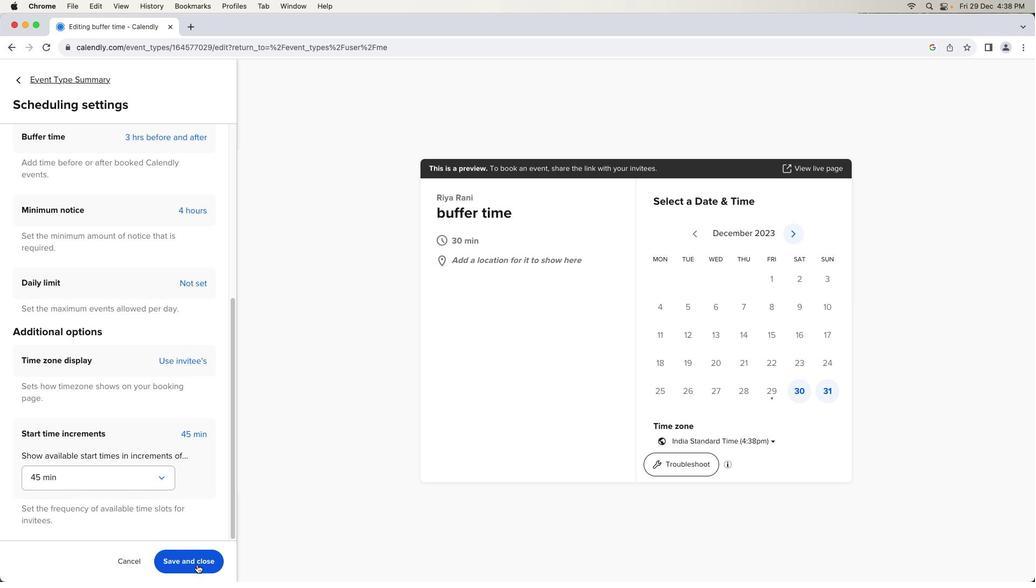 
Action: Mouse pressed left at (197, 564)
Screenshot: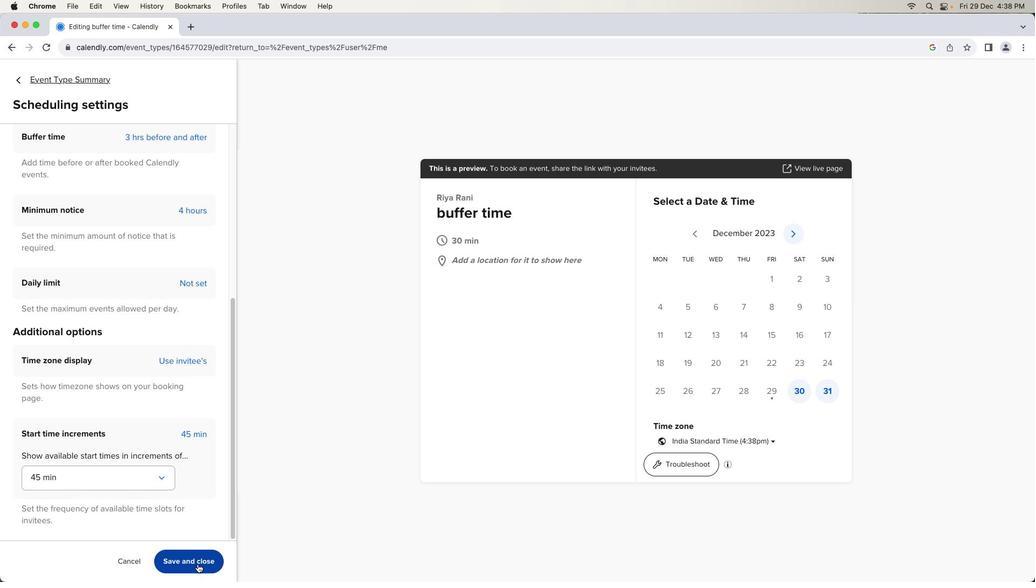 
Action: Mouse moved to (298, 490)
Screenshot: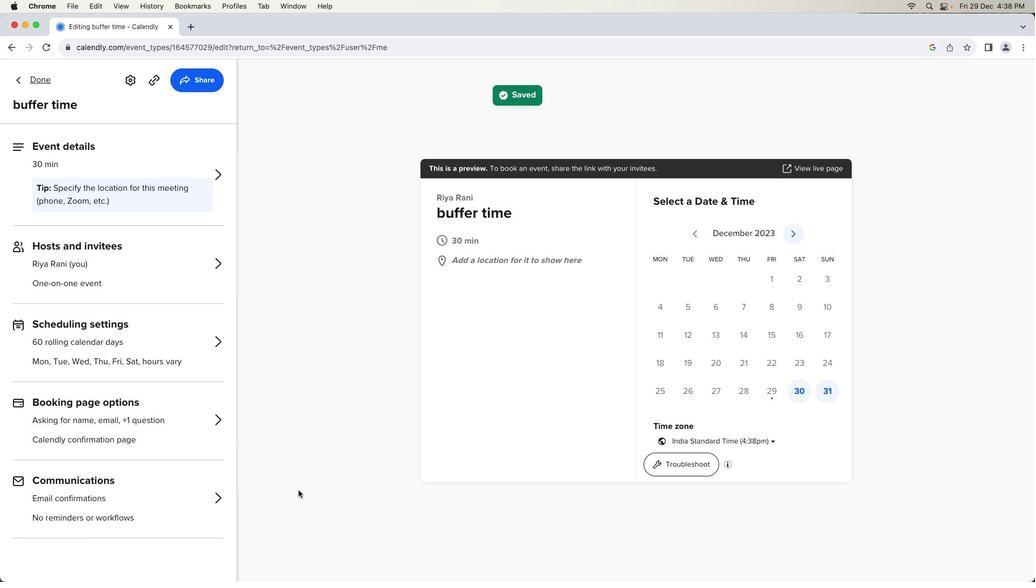 
